 Task: Open Card Card0000000026 in Board Board0000000007 in Workspace WS0000000003 in Trello. Add Member Mailaustralia7@gmail.com to Card Card0000000026 in Board Board0000000007 in Workspace WS0000000003 in Trello. Add Yellow Label titled Label0000000026 to Card Card0000000026 in Board Board0000000007 in Workspace WS0000000003 in Trello. Add Checklist CL0000000026 to Card Card0000000026 in Board Board0000000007 in Workspace WS0000000003 in Trello. Add Dates with Start Date as May 08 2023 and Due Date as May 31 2023 to Card Card0000000026 in Board Board0000000007 in Workspace WS0000000003 in Trello
Action: Mouse moved to (329, 341)
Screenshot: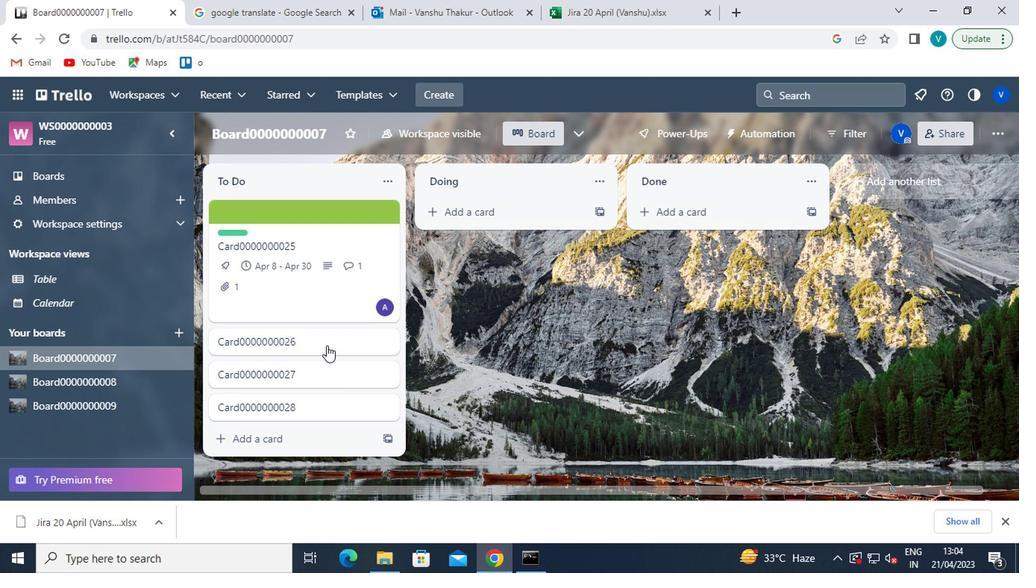 
Action: Mouse pressed left at (329, 341)
Screenshot: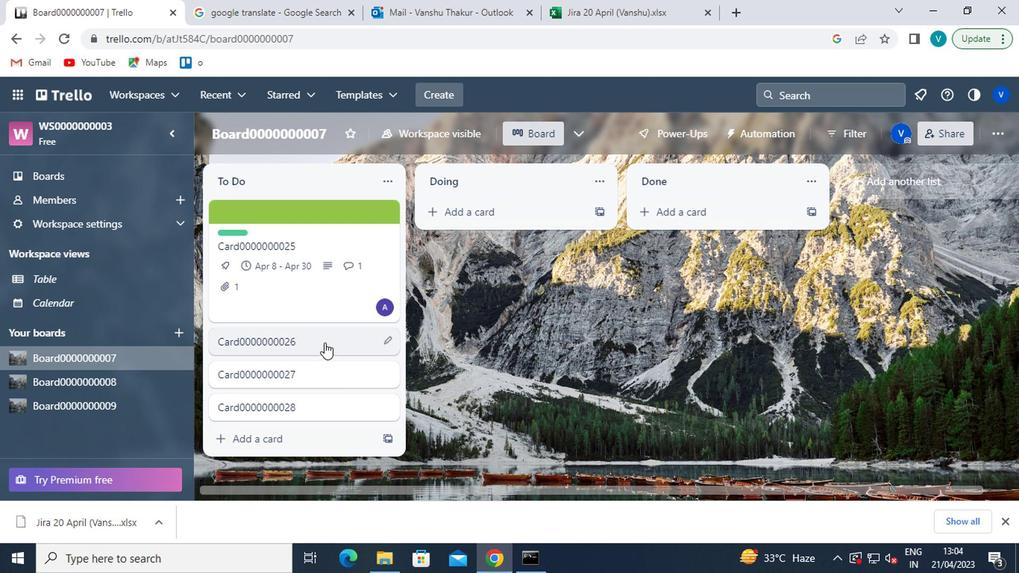 
Action: Mouse moved to (600, 248)
Screenshot: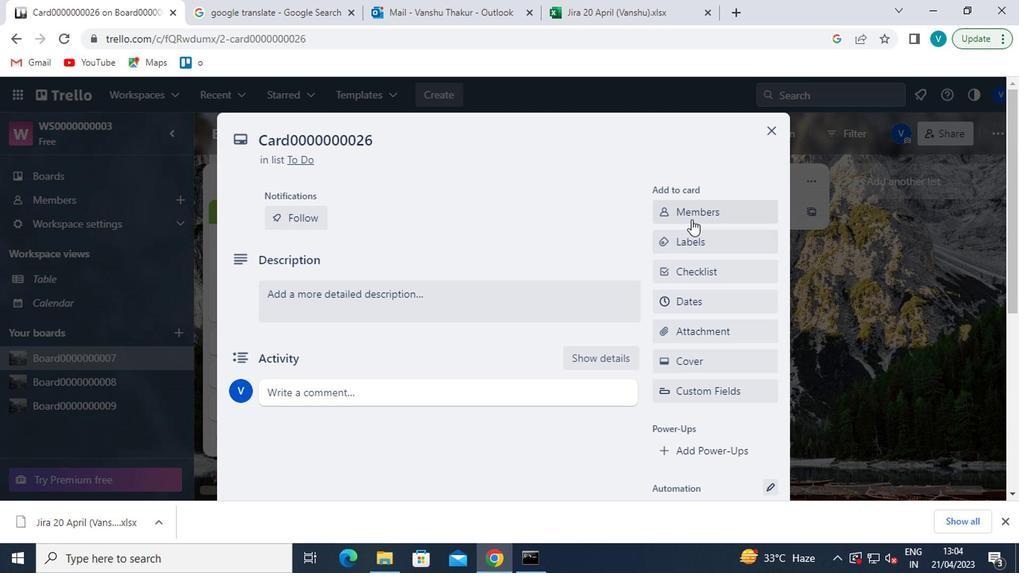 
Action: Mouse pressed left at (600, 248)
Screenshot: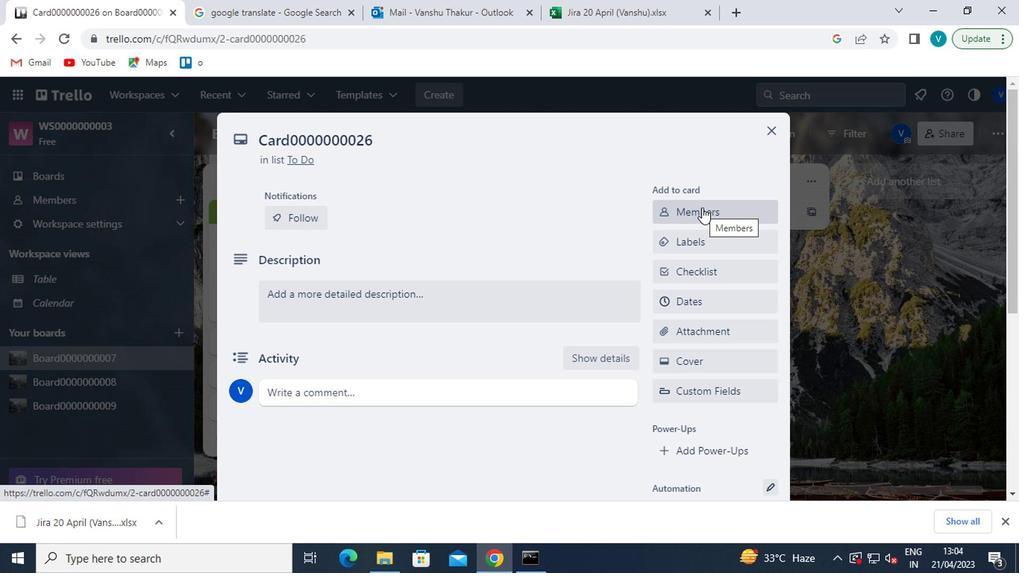 
Action: Mouse moved to (609, 301)
Screenshot: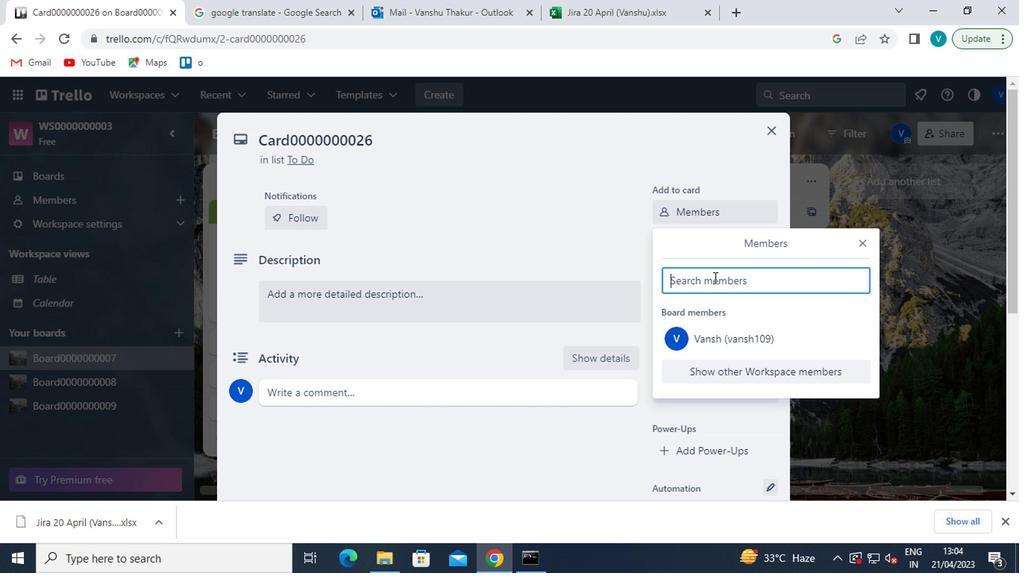 
Action: Mouse pressed left at (609, 301)
Screenshot: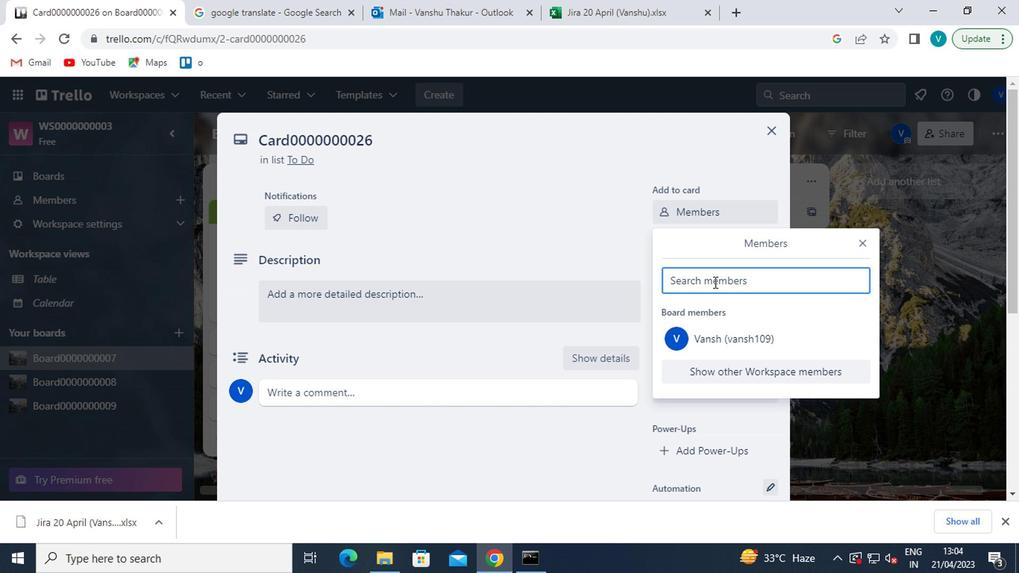 
Action: Mouse moved to (550, 251)
Screenshot: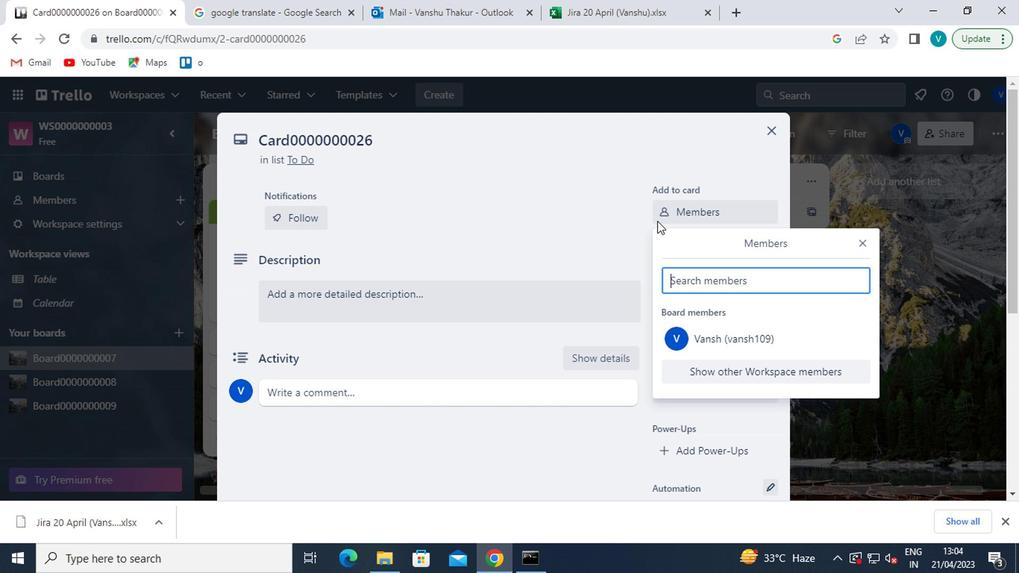 
Action: Key pressed <Key.shift>M
Screenshot: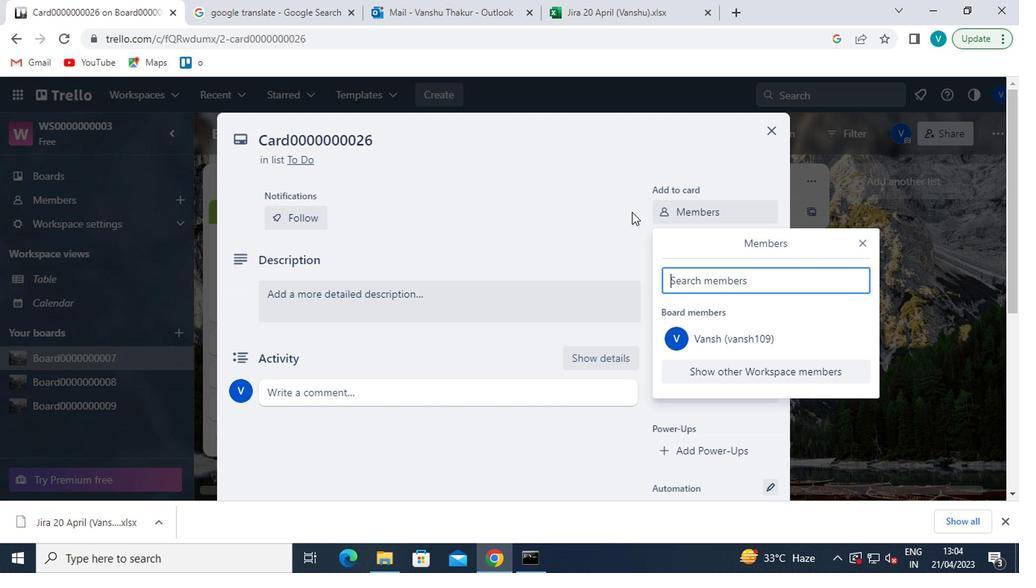 
Action: Mouse moved to (550, 251)
Screenshot: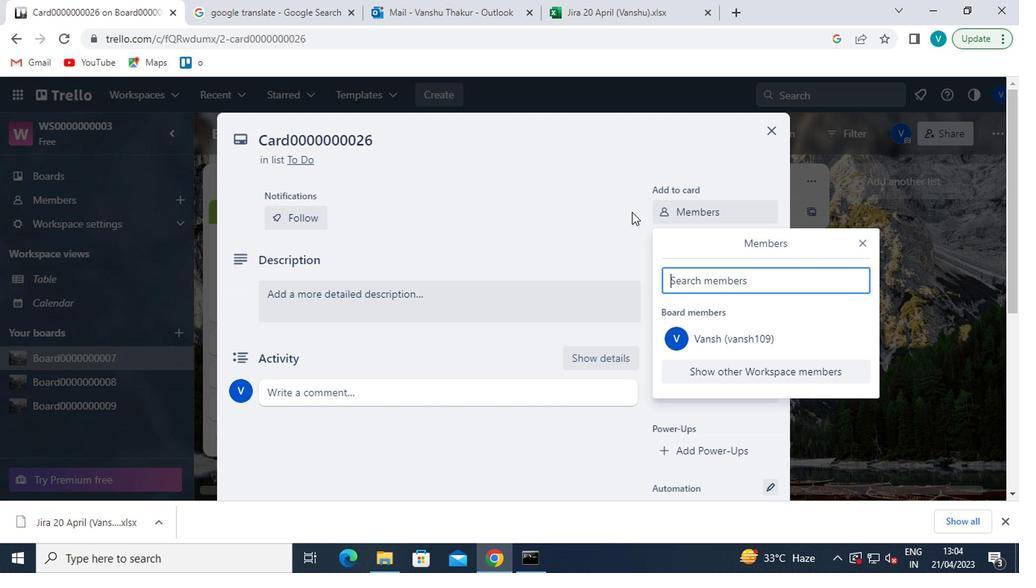 
Action: Key pressed AI
Screenshot: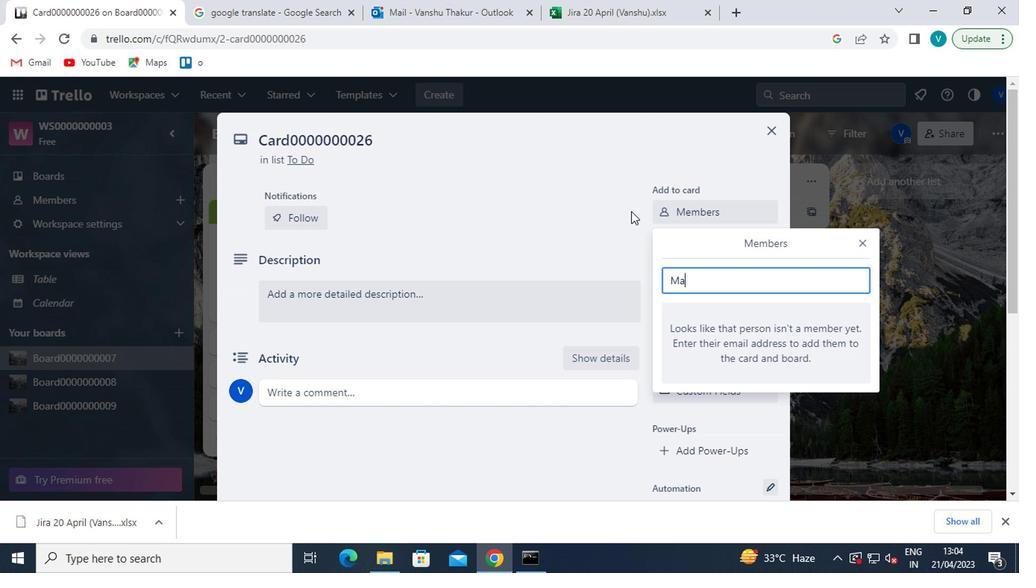 
Action: Mouse moved to (548, 250)
Screenshot: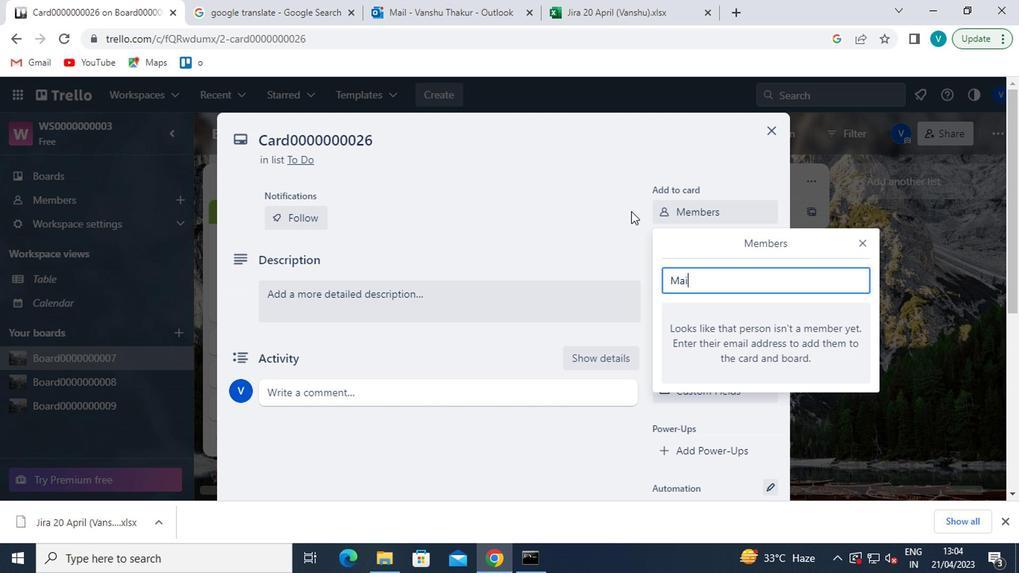 
Action: Key pressed LAUSTRALIA7<Key.shift>@F<Key.backspace>GMAIL.
Screenshot: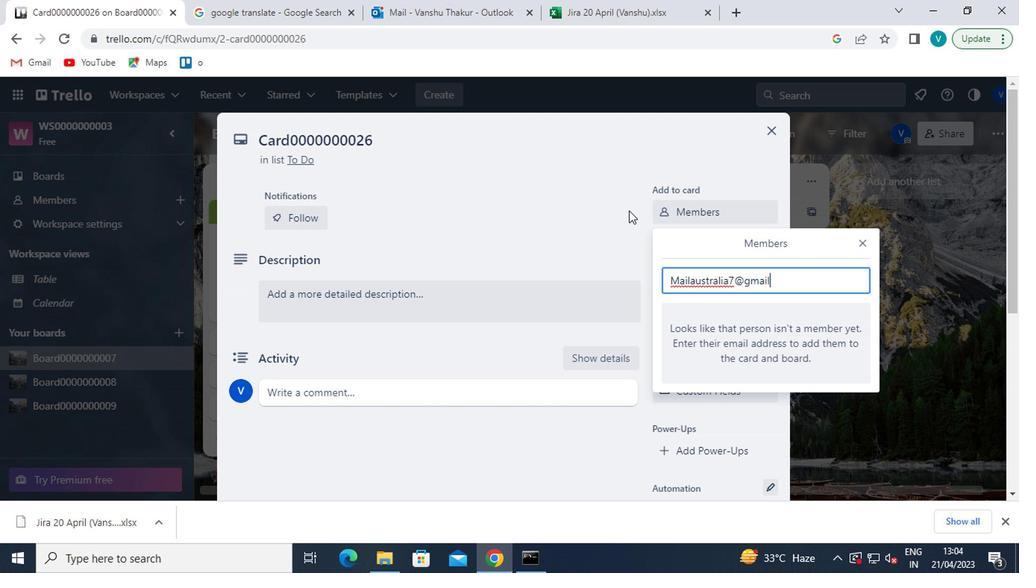
Action: Mouse moved to (548, 250)
Screenshot: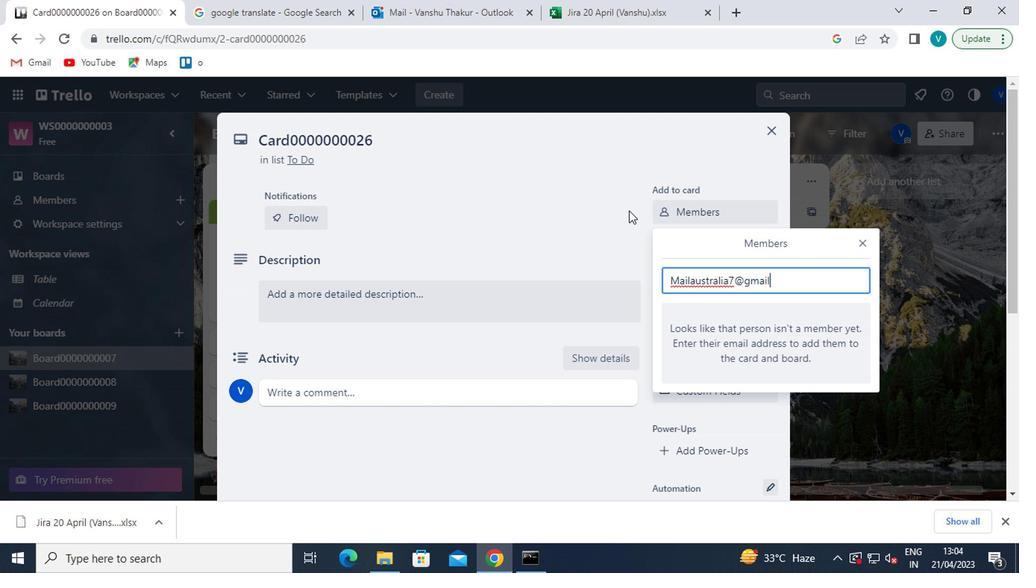 
Action: Key pressed COM
Screenshot: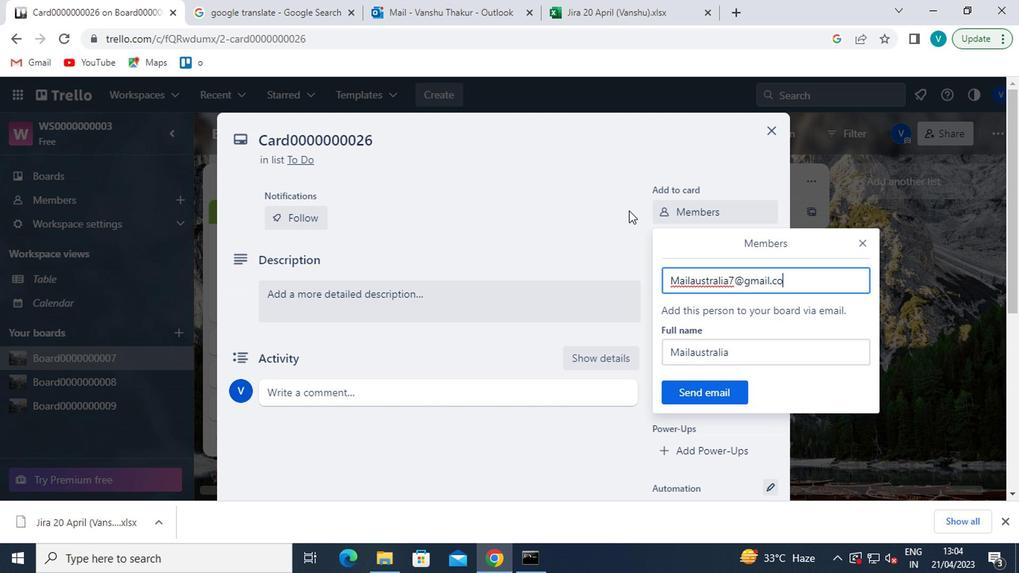 
Action: Mouse moved to (596, 373)
Screenshot: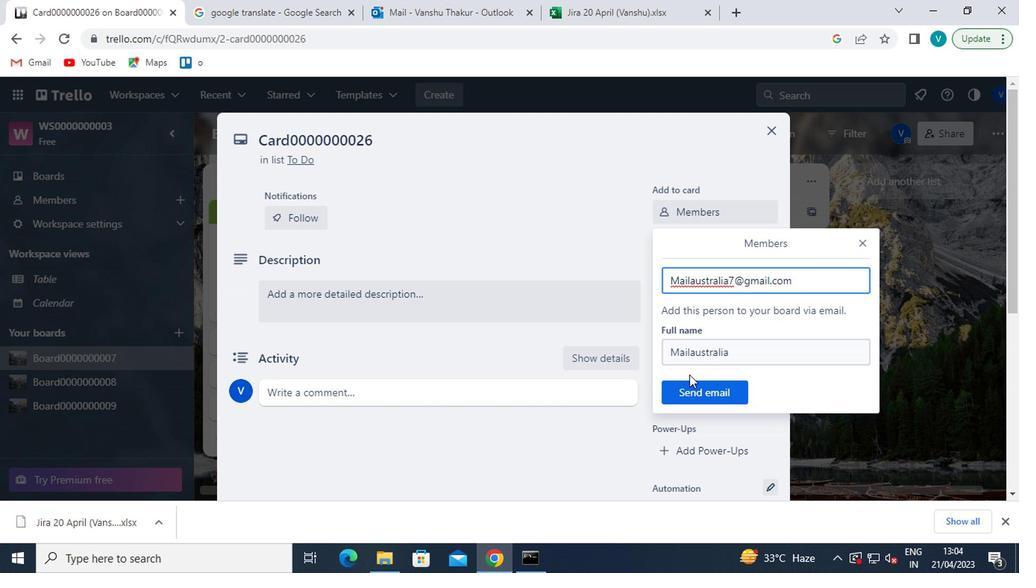 
Action: Mouse pressed left at (596, 373)
Screenshot: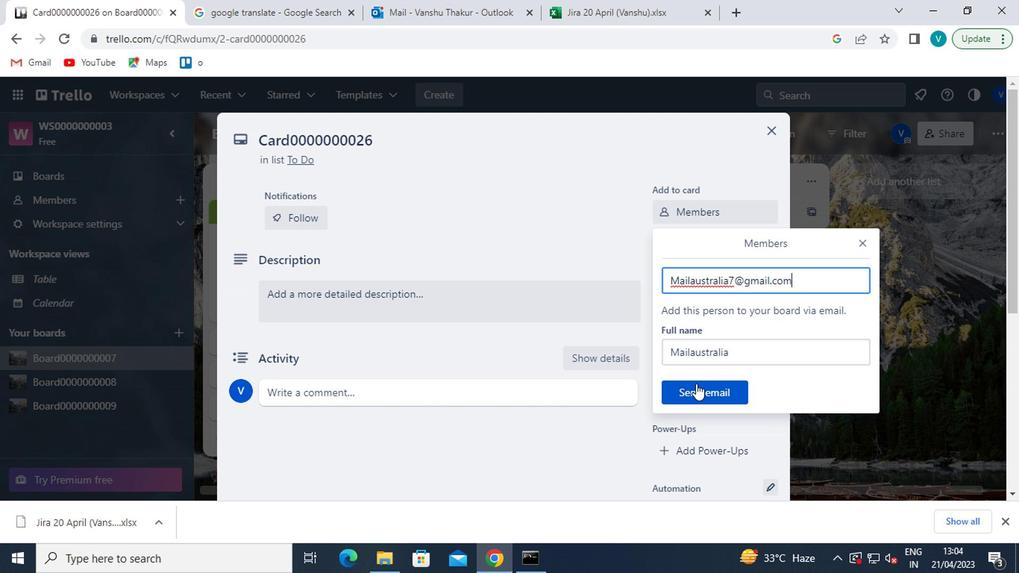 
Action: Mouse moved to (624, 315)
Screenshot: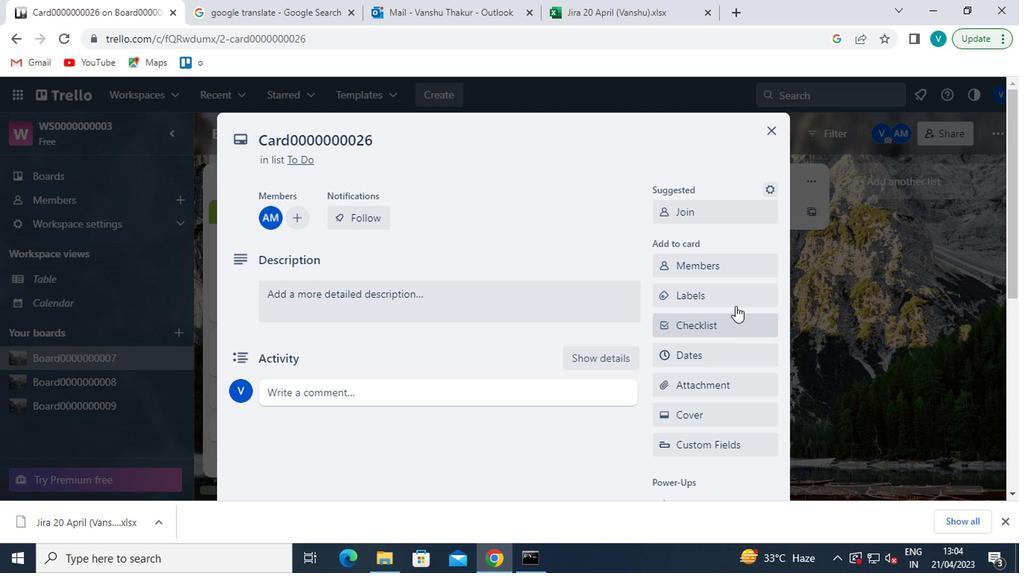 
Action: Mouse pressed left at (624, 315)
Screenshot: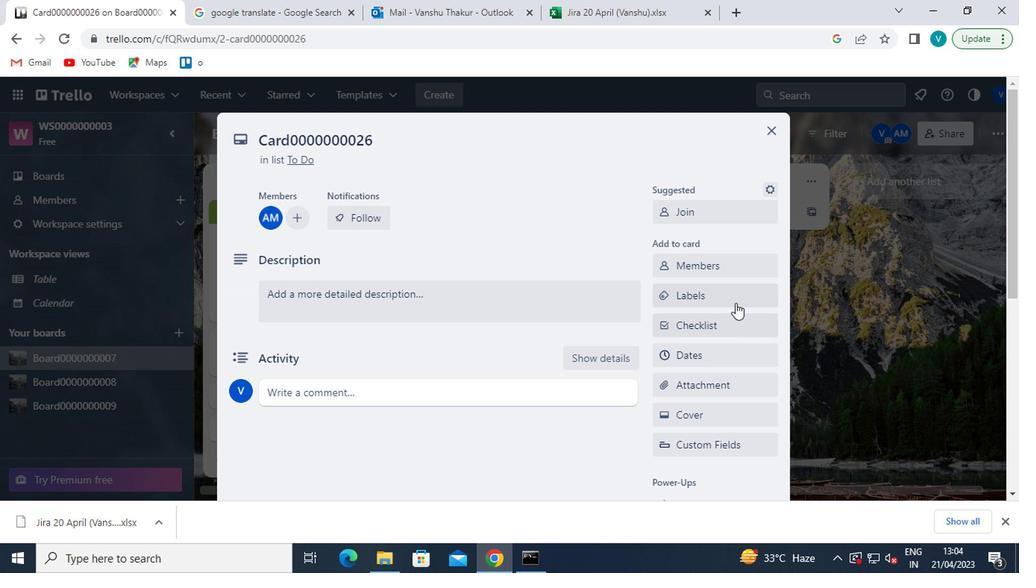 
Action: Mouse moved to (644, 402)
Screenshot: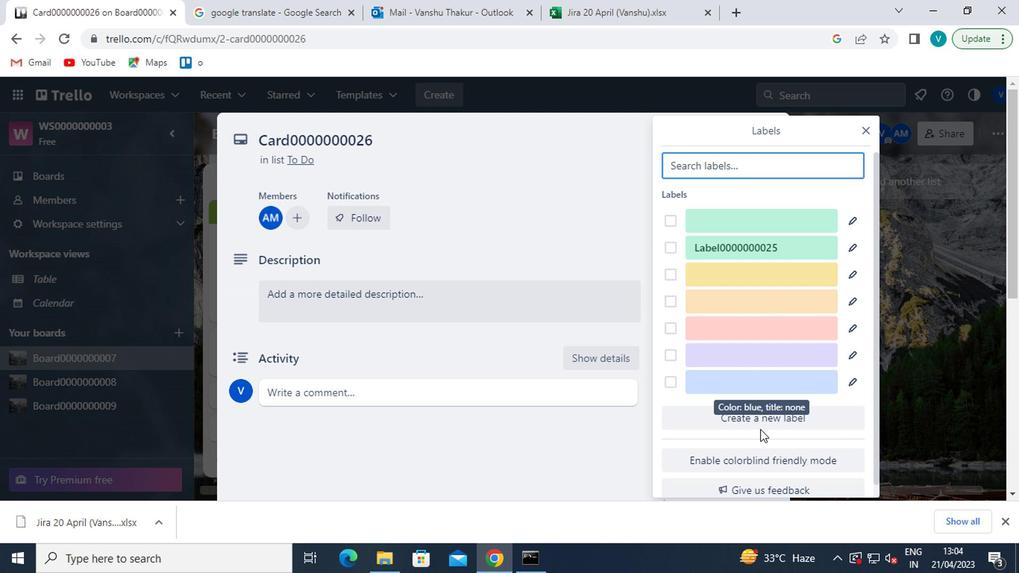 
Action: Mouse pressed left at (644, 402)
Screenshot: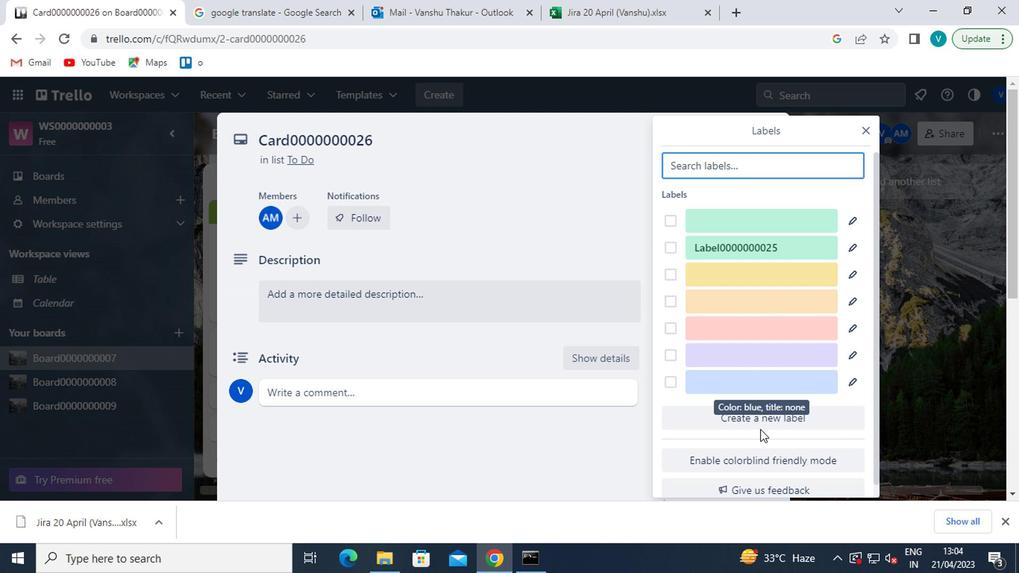 
Action: Mouse moved to (614, 342)
Screenshot: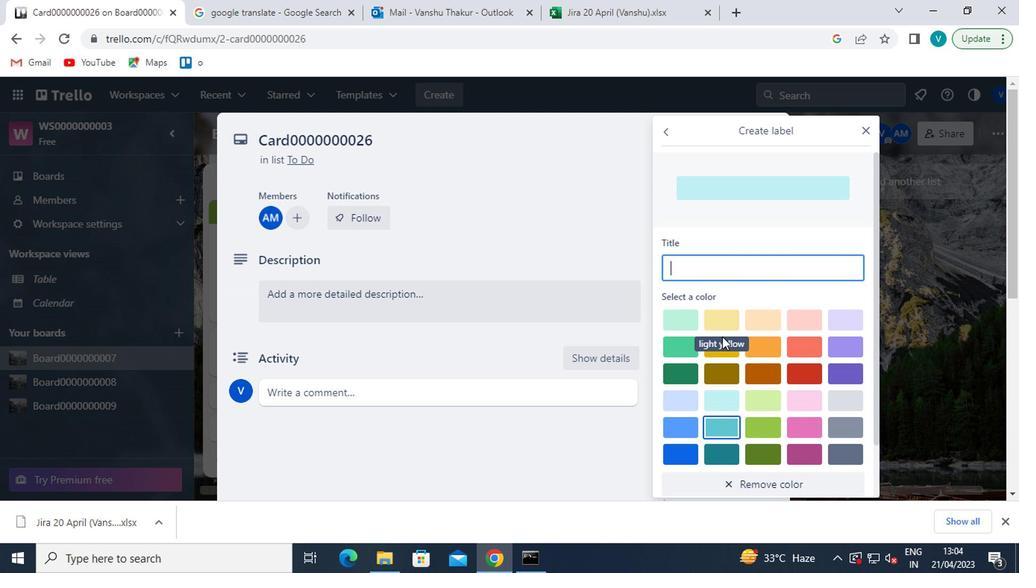 
Action: Mouse pressed left at (614, 342)
Screenshot: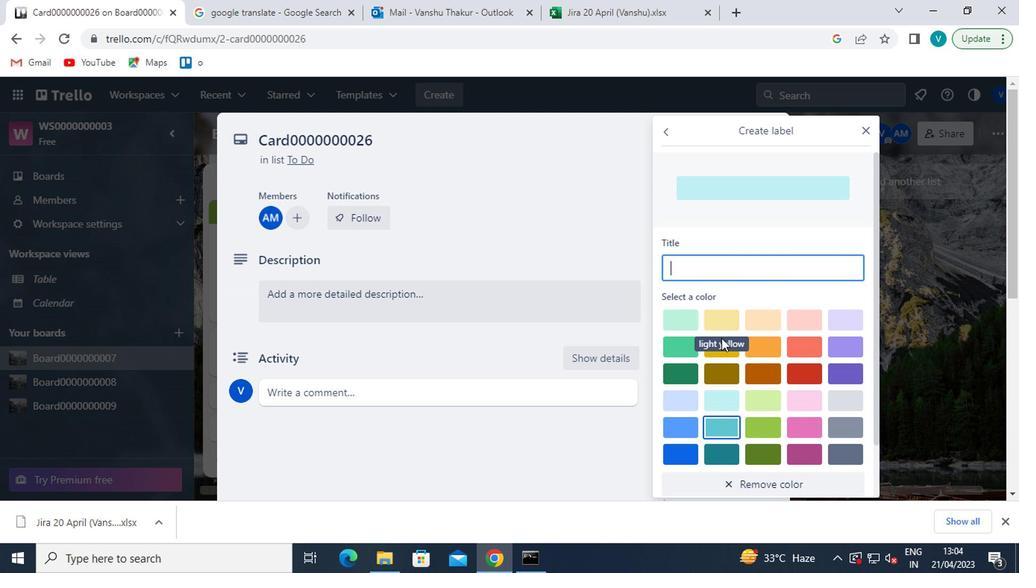 
Action: Mouse moved to (615, 344)
Screenshot: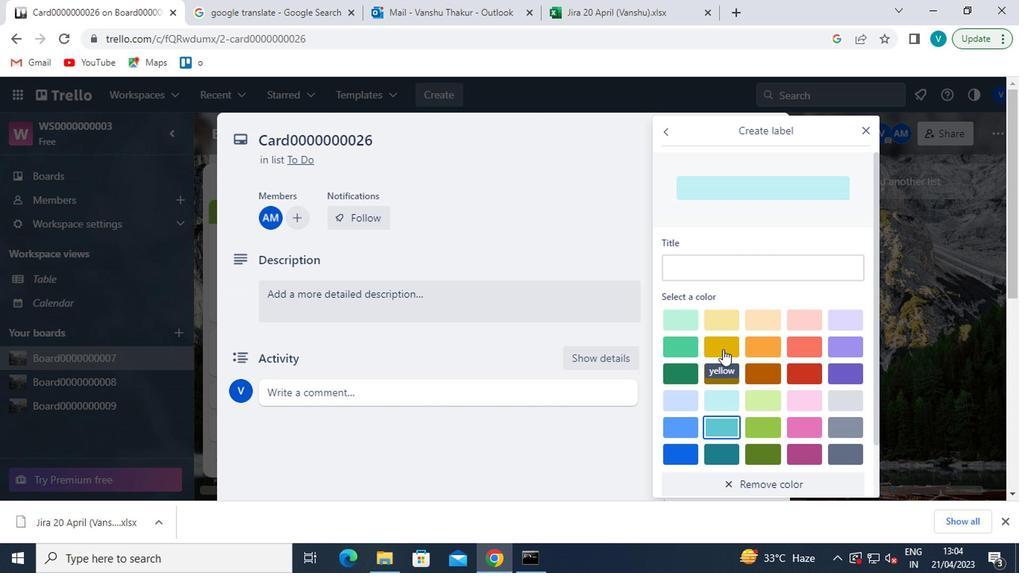 
Action: Mouse pressed left at (615, 344)
Screenshot: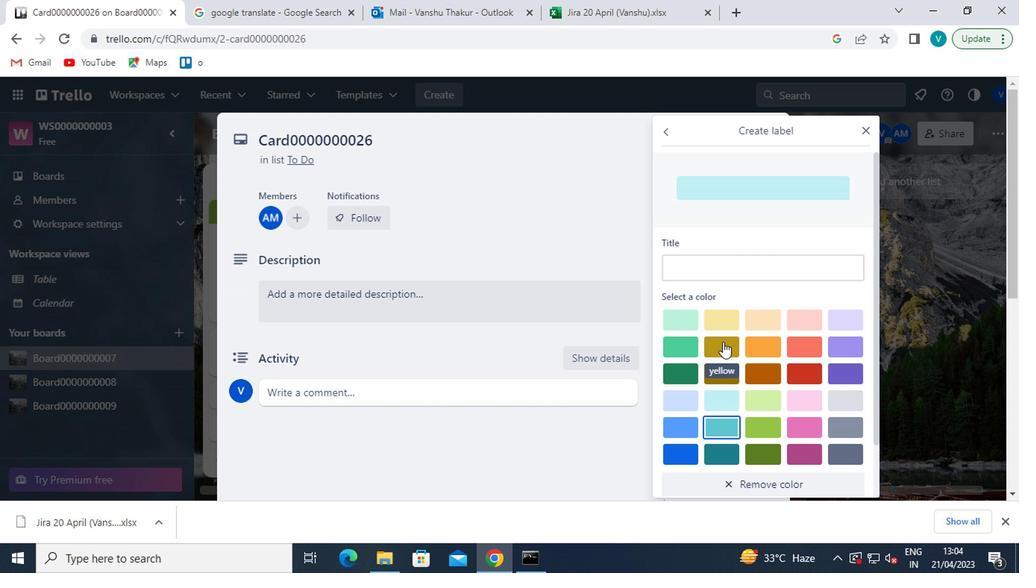 
Action: Mouse moved to (626, 279)
Screenshot: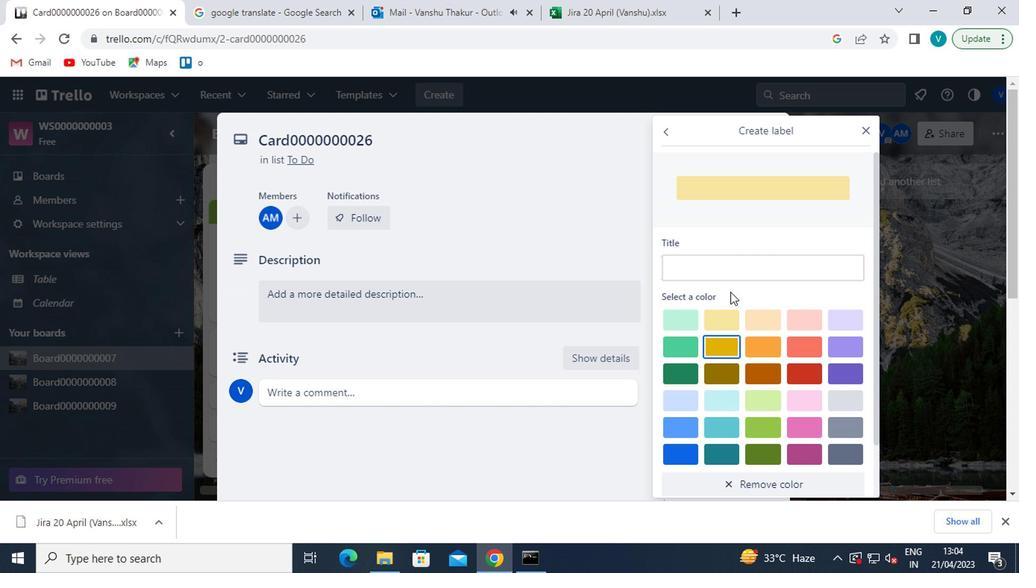 
Action: Mouse pressed left at (626, 279)
Screenshot: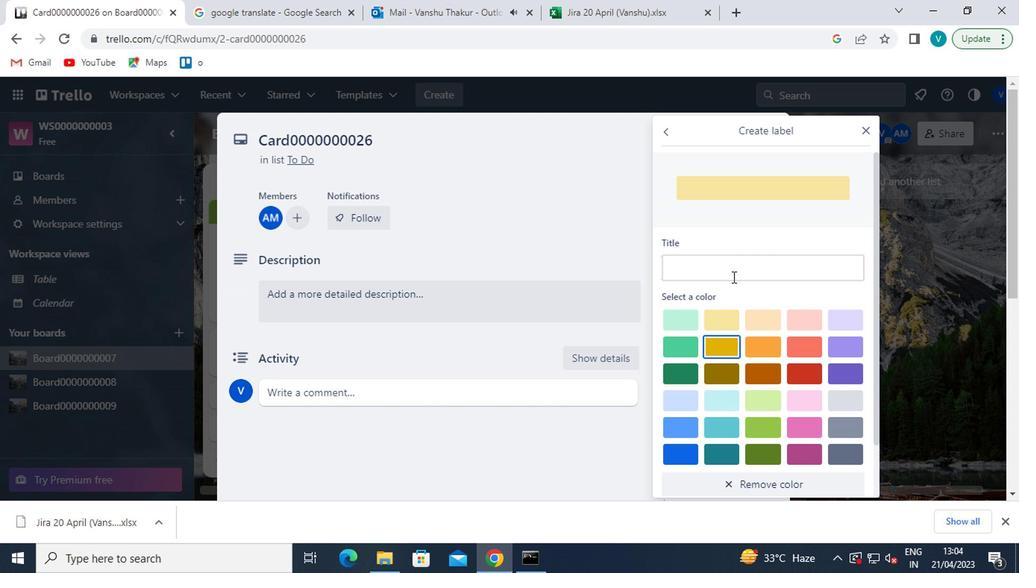 
Action: Mouse moved to (624, 282)
Screenshot: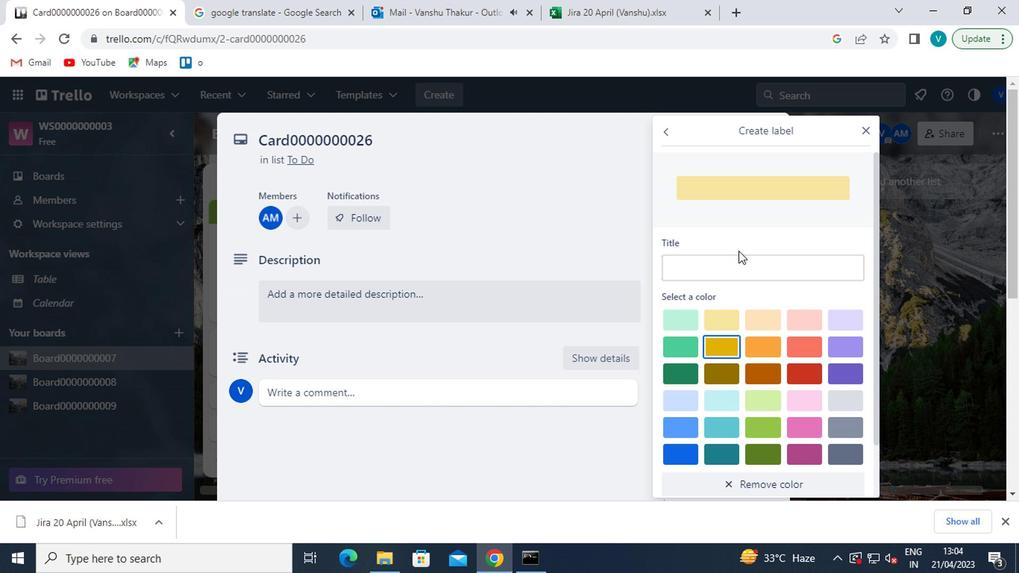 
Action: Mouse pressed left at (624, 282)
Screenshot: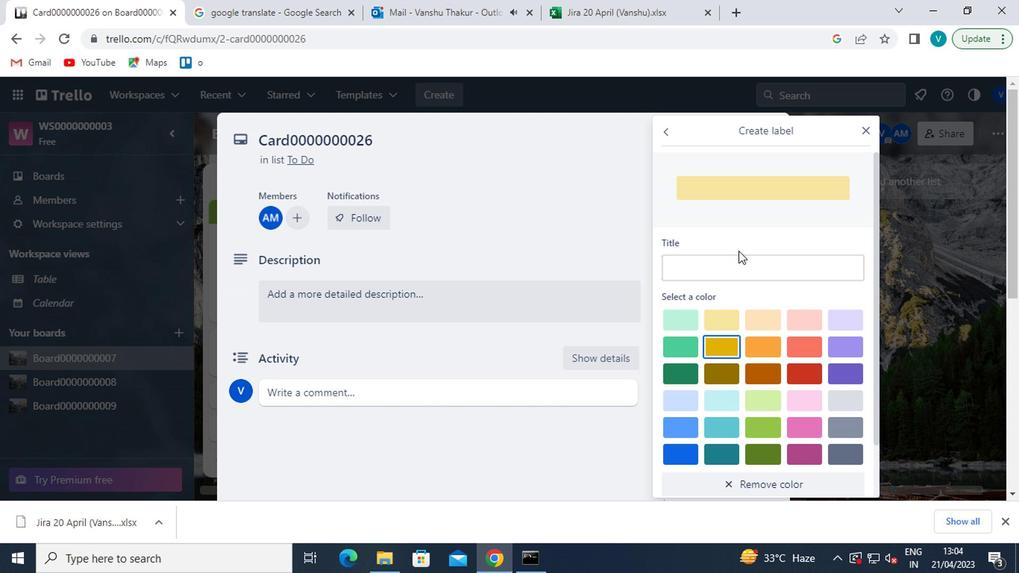 
Action: Mouse moved to (624, 292)
Screenshot: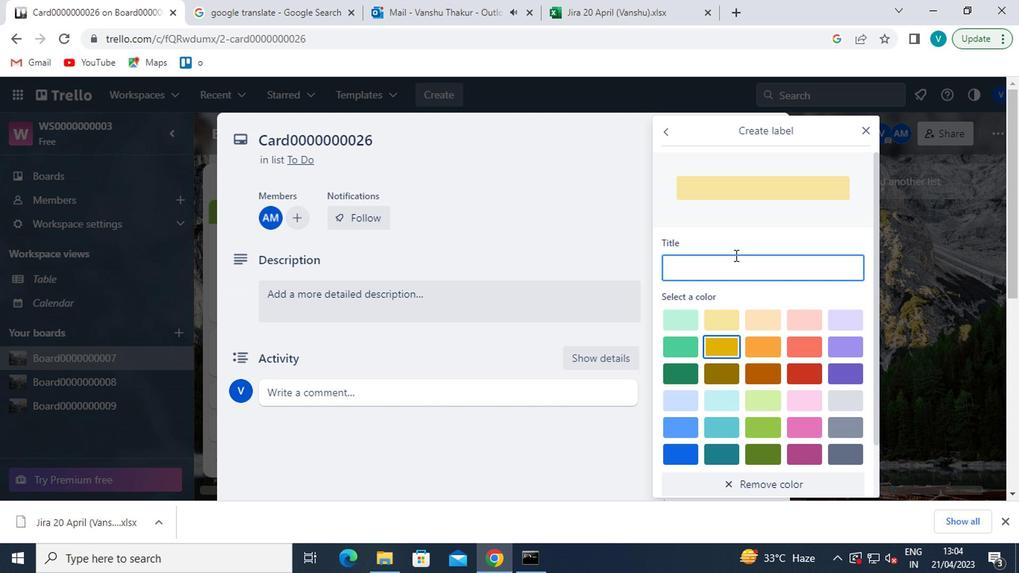 
Action: Mouse pressed left at (624, 292)
Screenshot: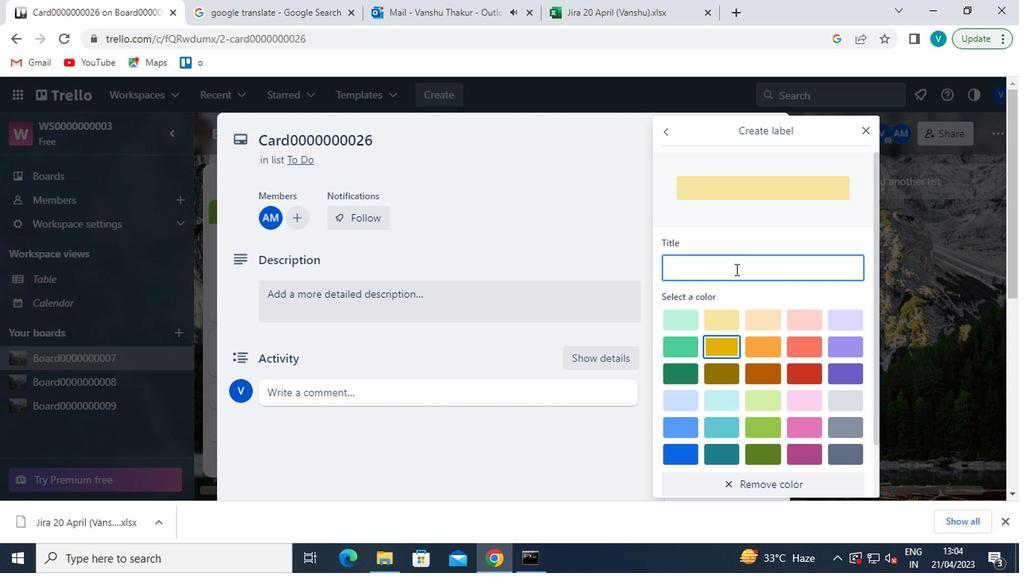 
Action: Mouse moved to (618, 297)
Screenshot: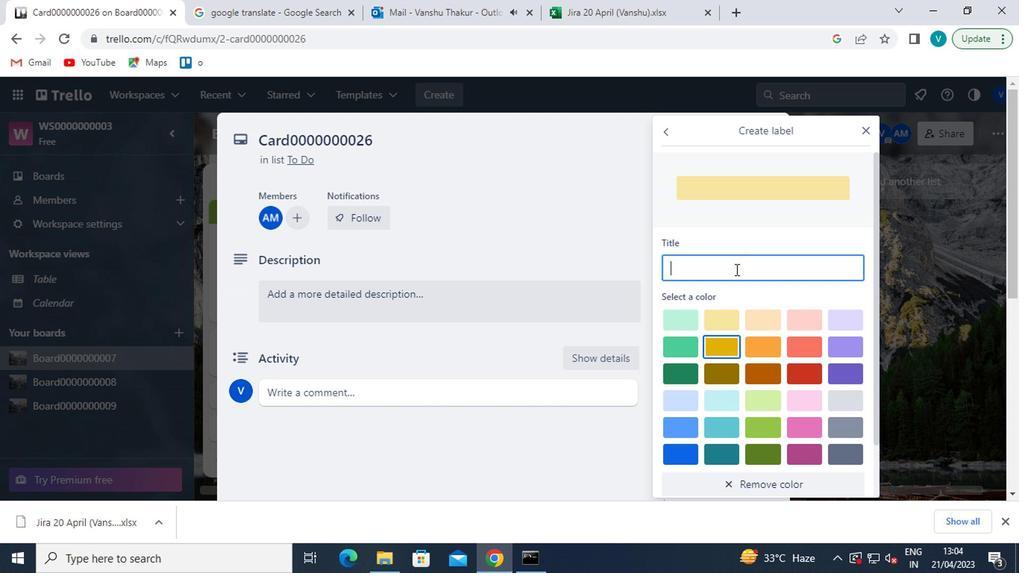 
Action: Key pressed <Key.shift>LABEL0000000026
Screenshot: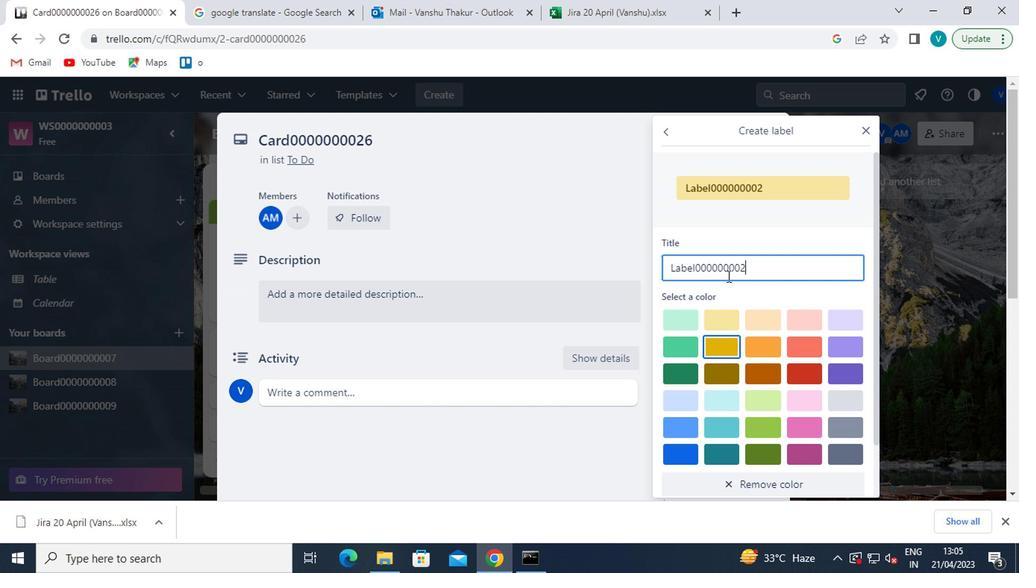 
Action: Mouse moved to (615, 301)
Screenshot: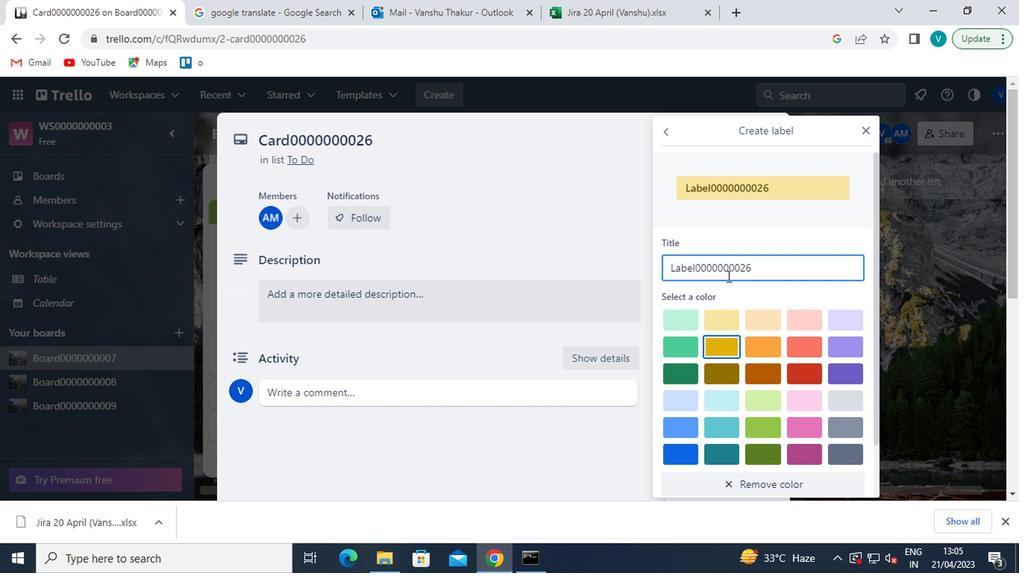 
Action: Mouse scrolled (615, 300) with delta (0, 0)
Screenshot: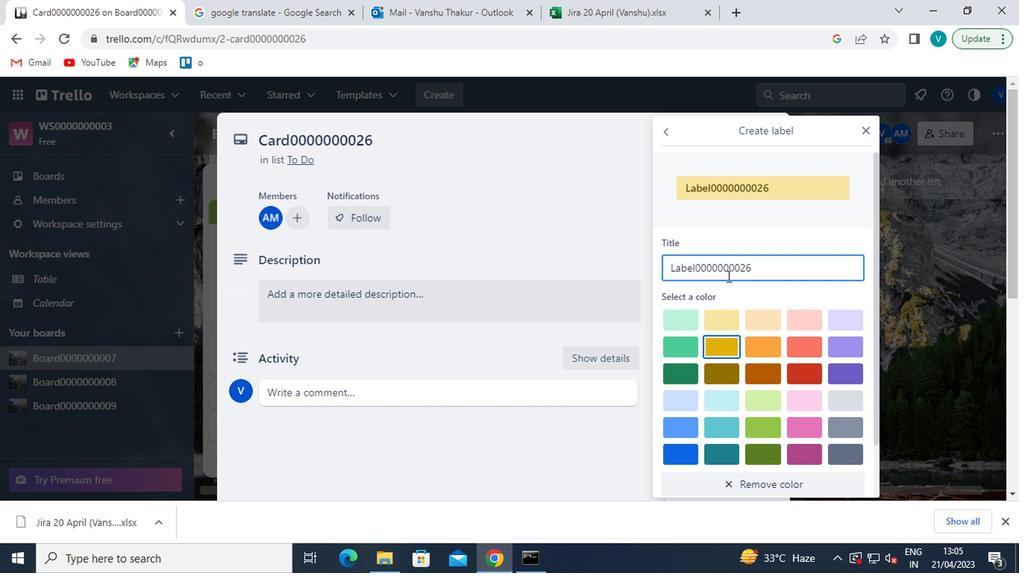 
Action: Mouse moved to (616, 304)
Screenshot: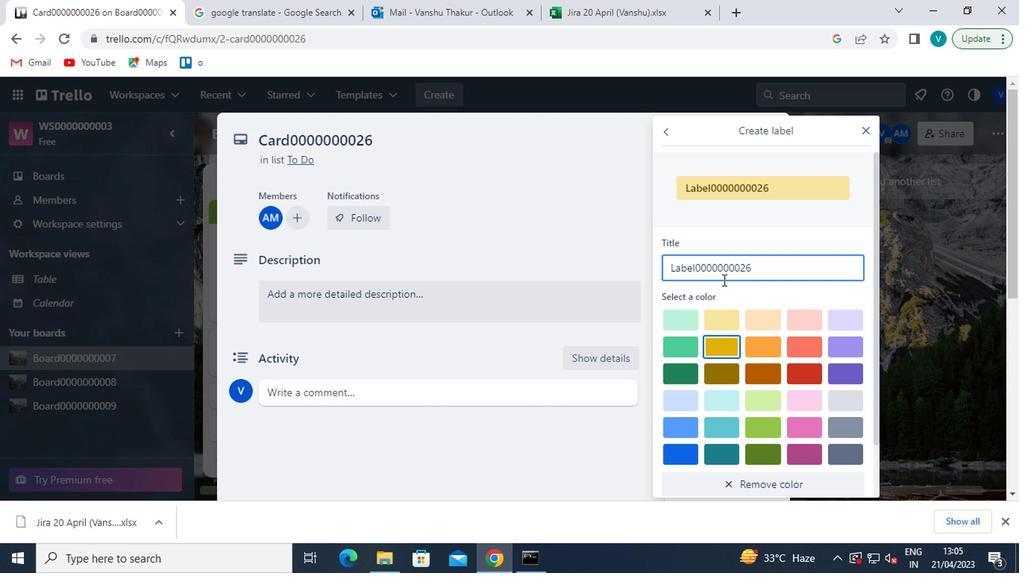 
Action: Mouse scrolled (616, 303) with delta (0, 0)
Screenshot: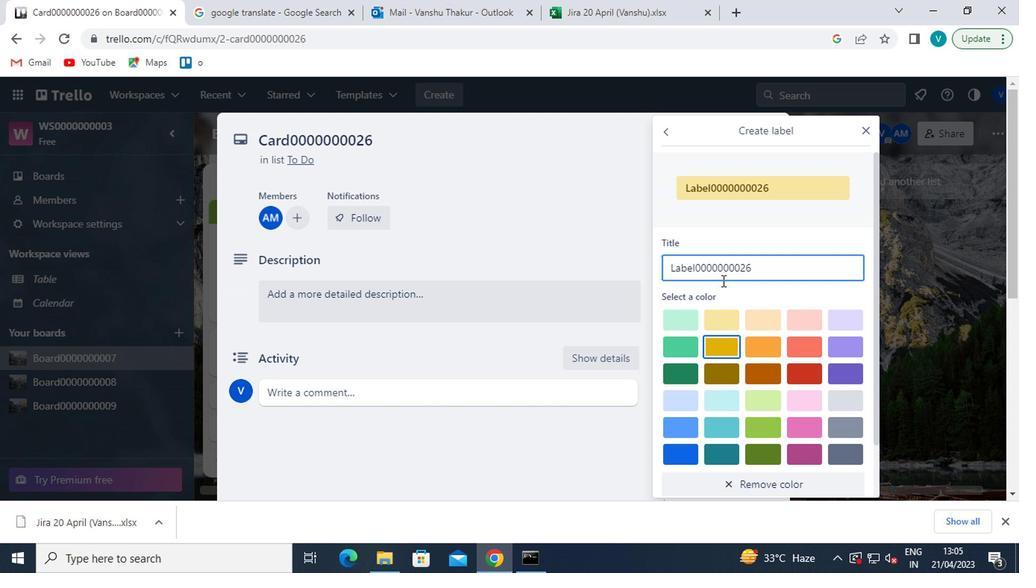 
Action: Mouse moved to (618, 311)
Screenshot: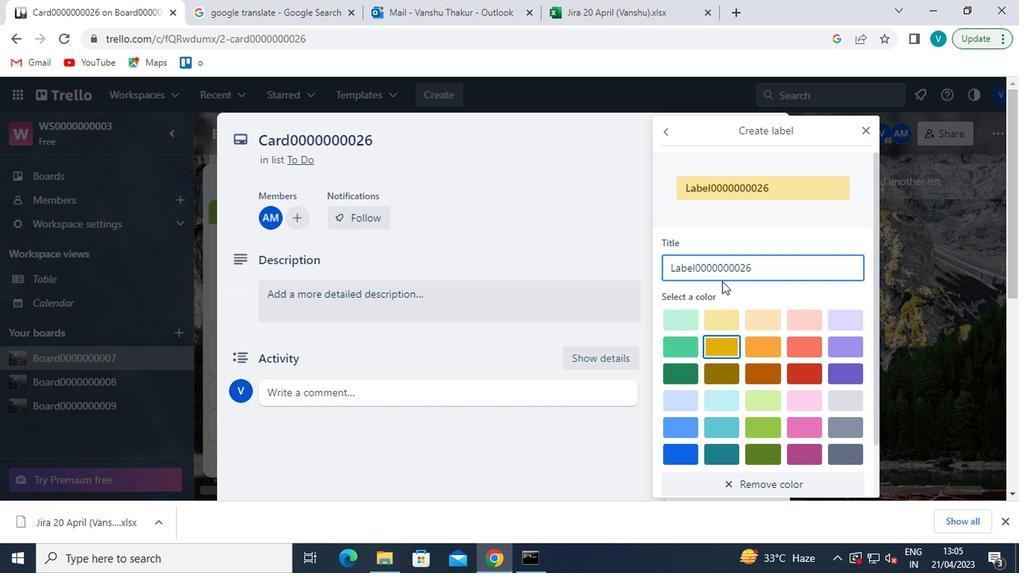 
Action: Mouse scrolled (618, 311) with delta (0, 0)
Screenshot: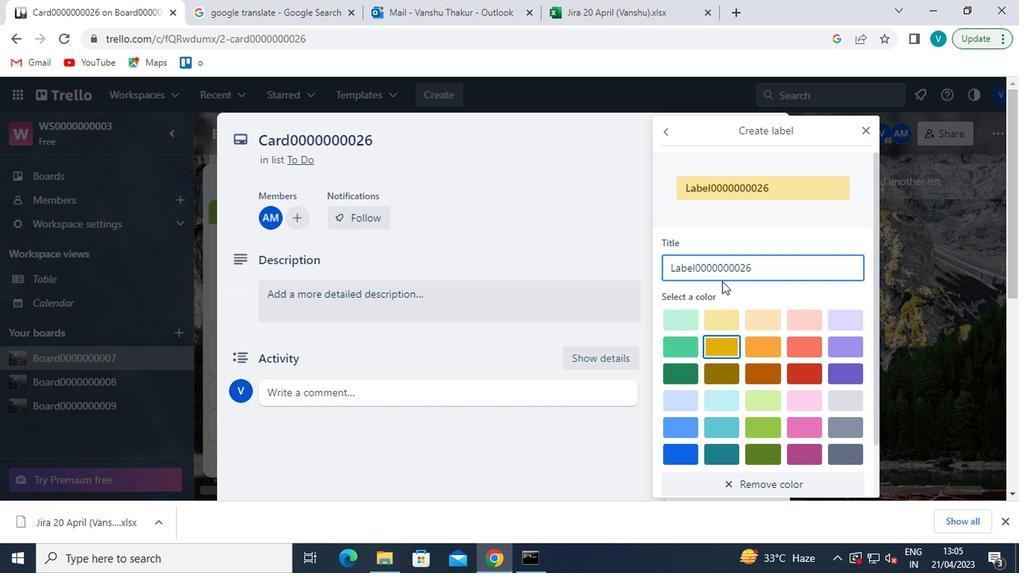 
Action: Mouse moved to (592, 438)
Screenshot: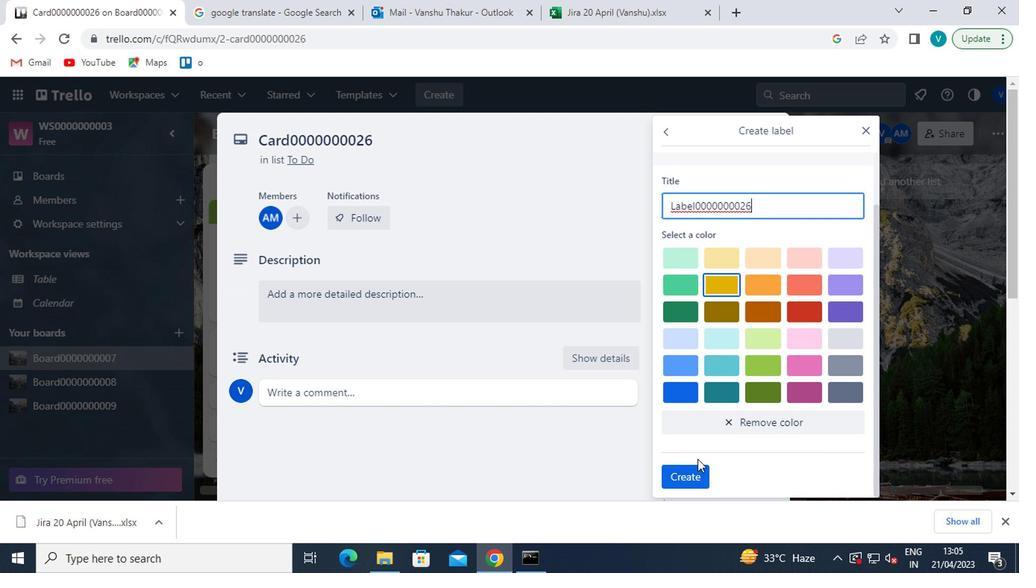 
Action: Mouse pressed left at (592, 438)
Screenshot: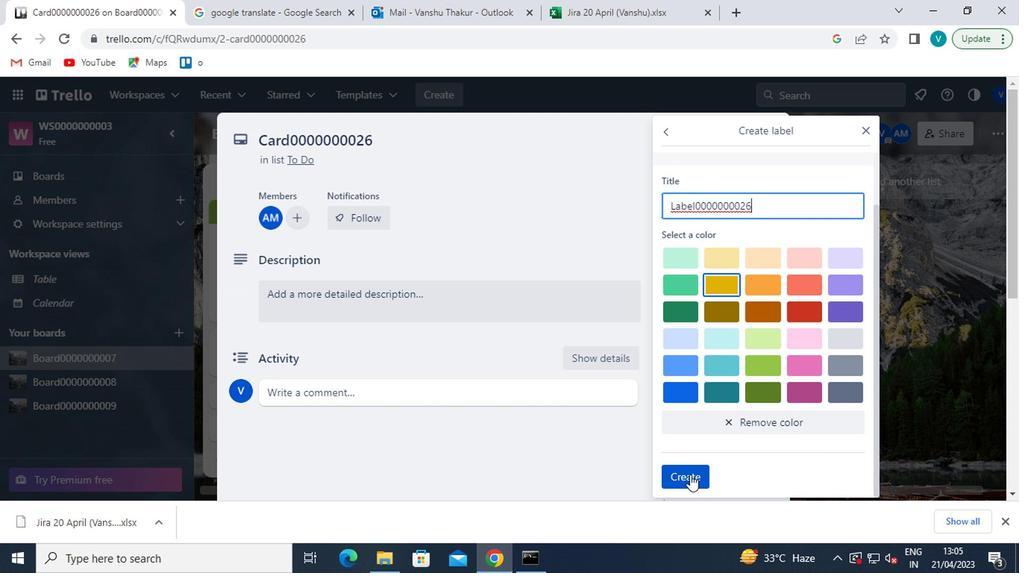 
Action: Mouse moved to (719, 192)
Screenshot: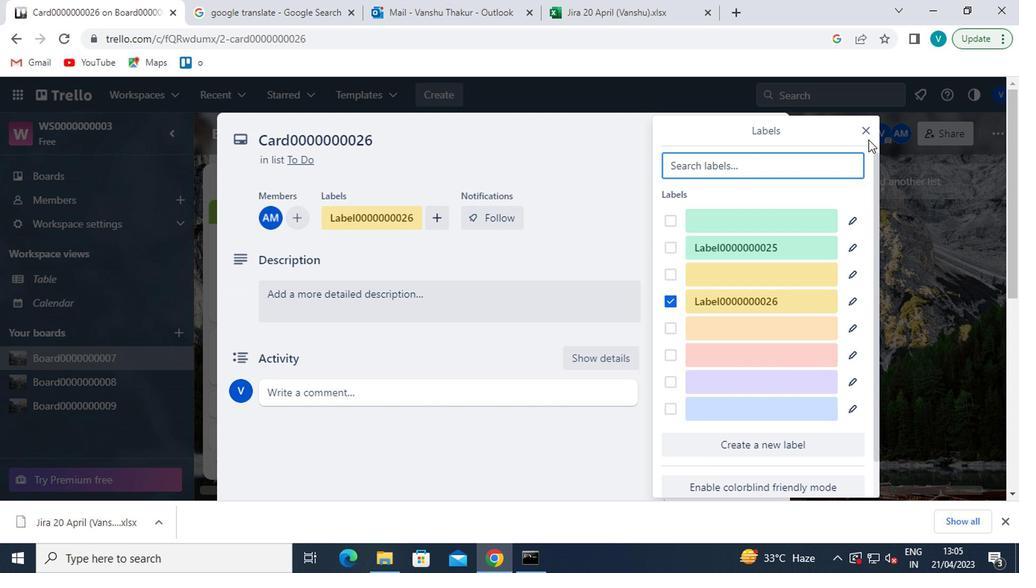 
Action: Mouse pressed left at (719, 192)
Screenshot: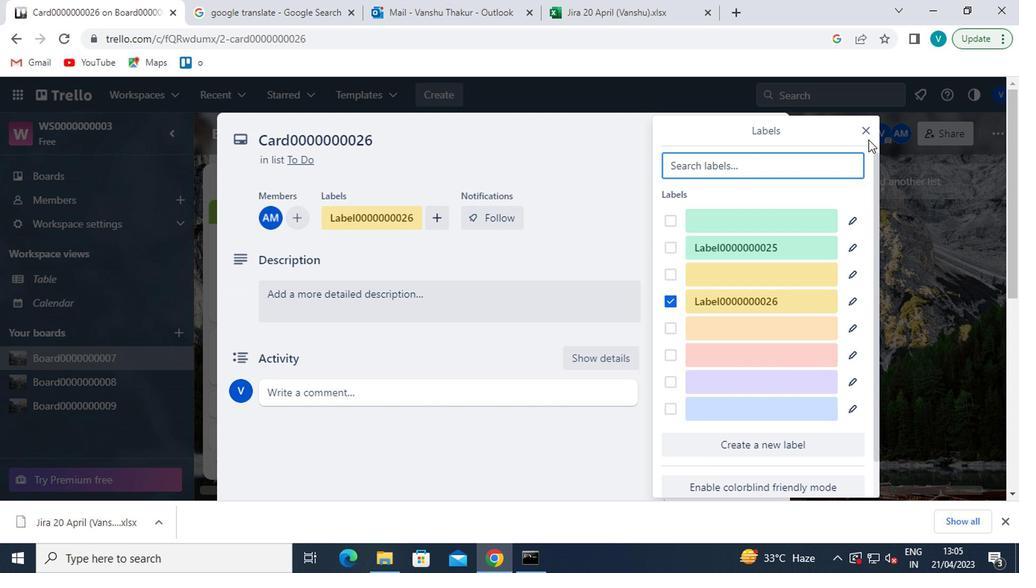 
Action: Mouse moved to (622, 329)
Screenshot: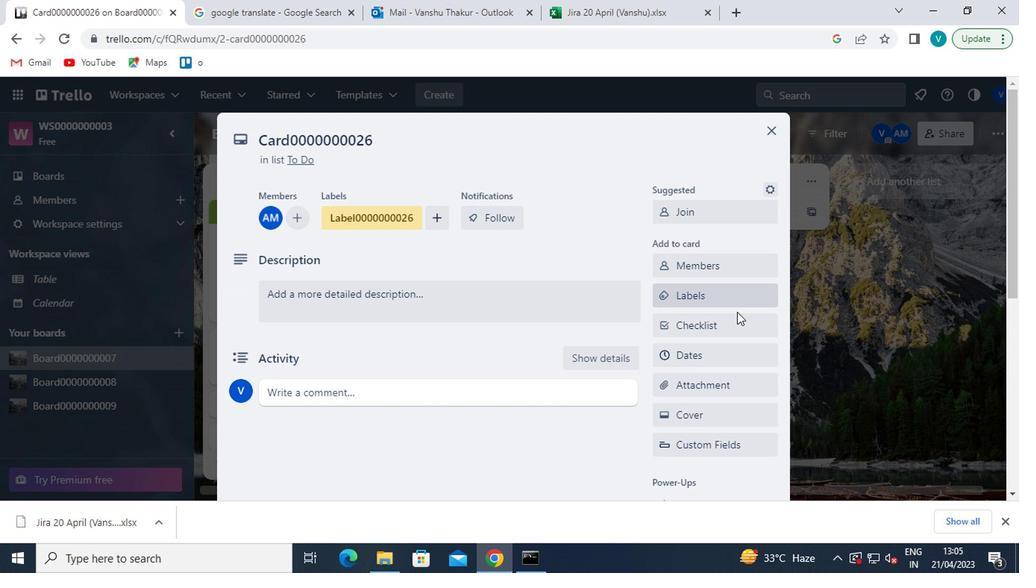 
Action: Mouse pressed left at (622, 329)
Screenshot: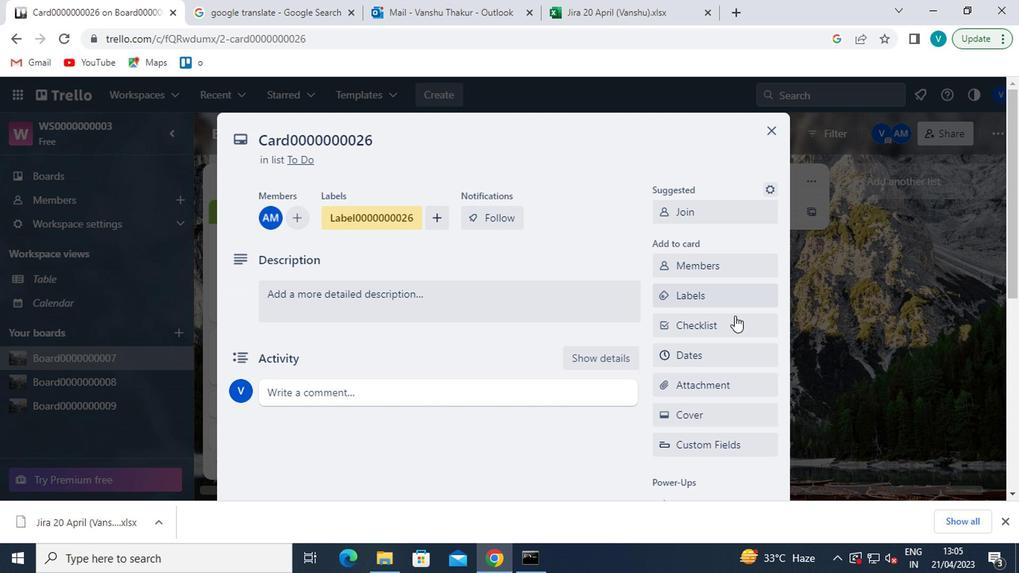 
Action: Mouse moved to (622, 329)
Screenshot: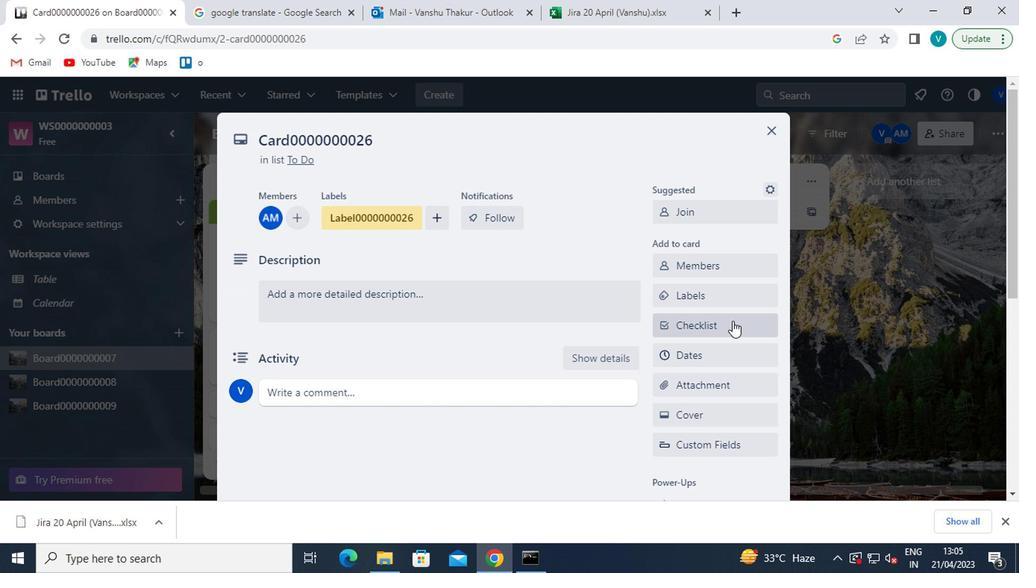 
Action: Key pressed <Key.shift>CL0000000026
Screenshot: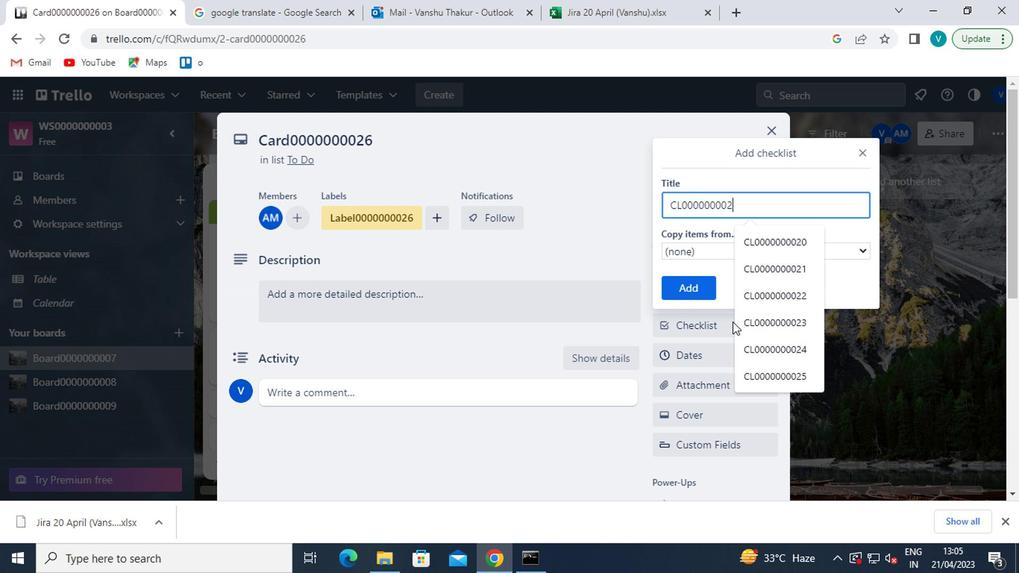 
Action: Mouse moved to (596, 301)
Screenshot: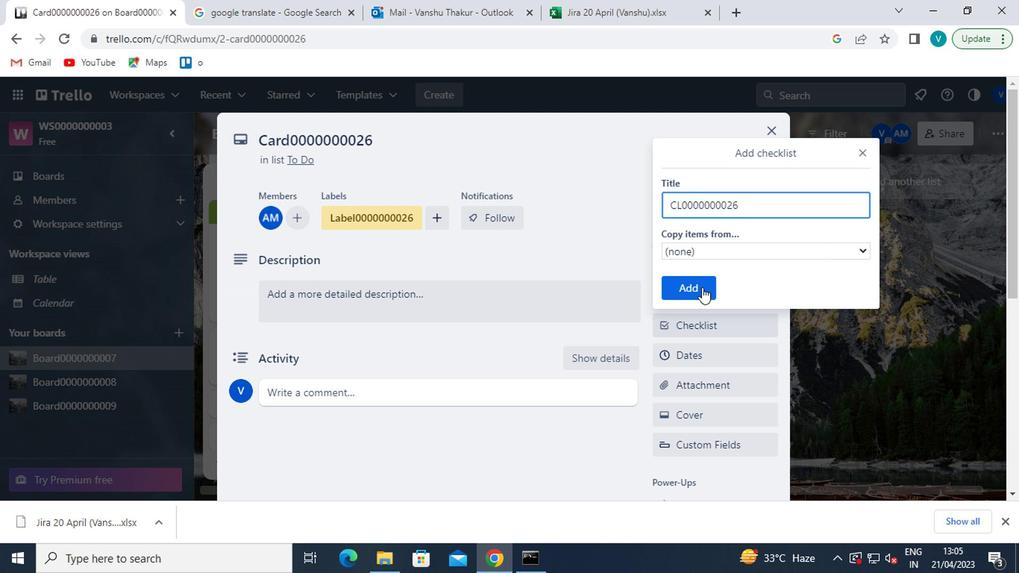
Action: Mouse pressed left at (596, 301)
Screenshot: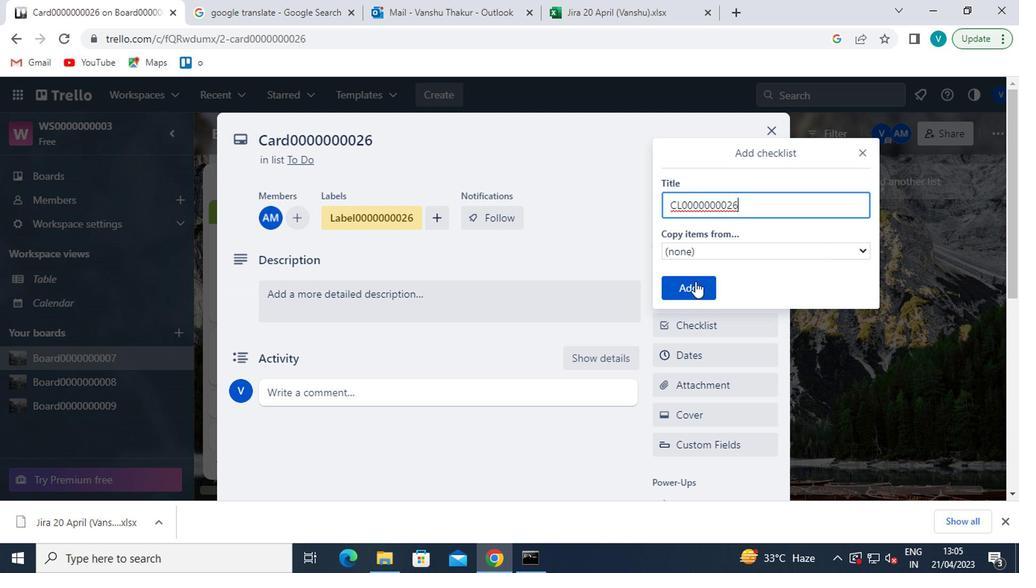 
Action: Mouse moved to (595, 350)
Screenshot: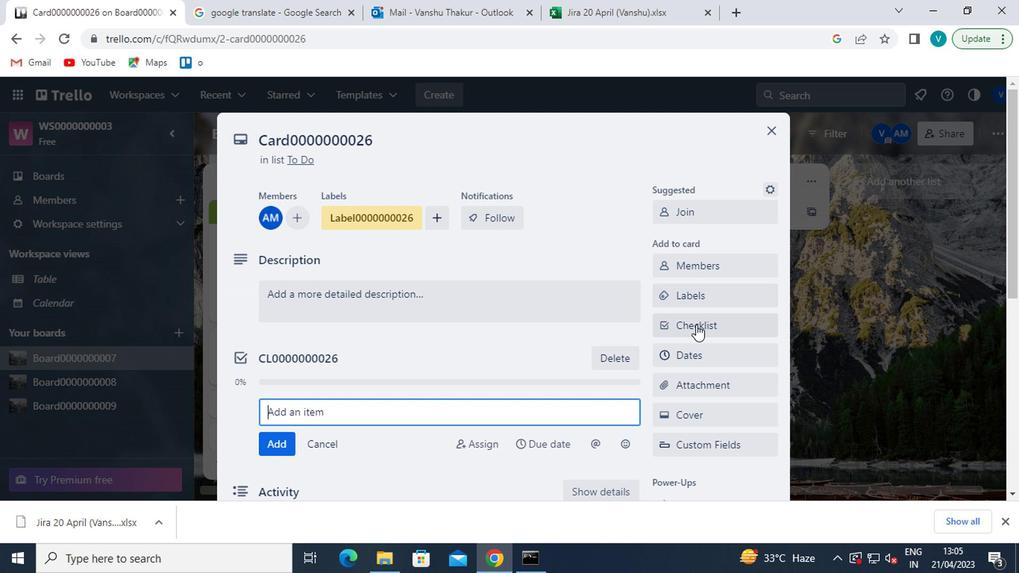 
Action: Mouse scrolled (595, 350) with delta (0, 0)
Screenshot: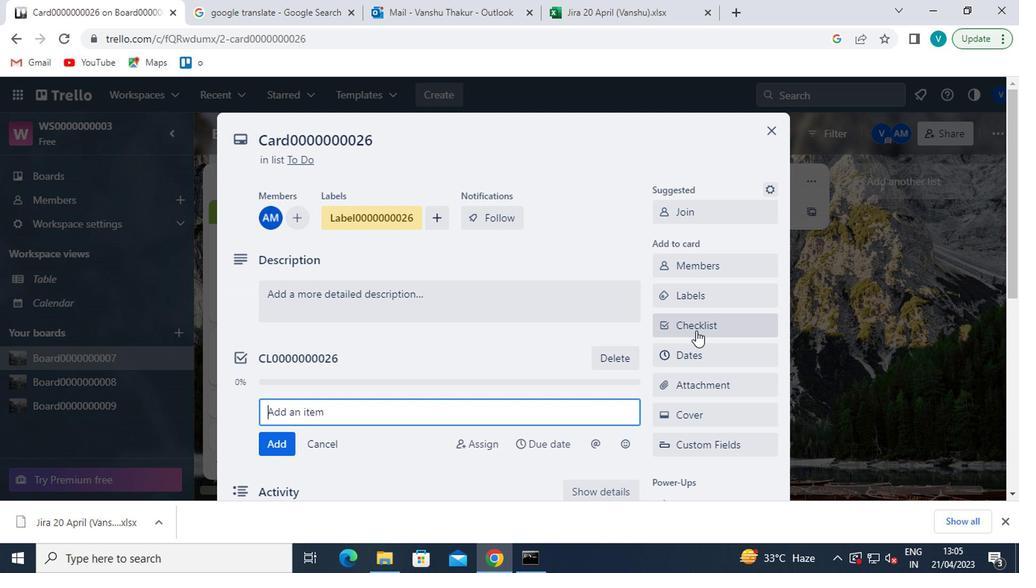 
Action: Mouse pressed left at (595, 350)
Screenshot: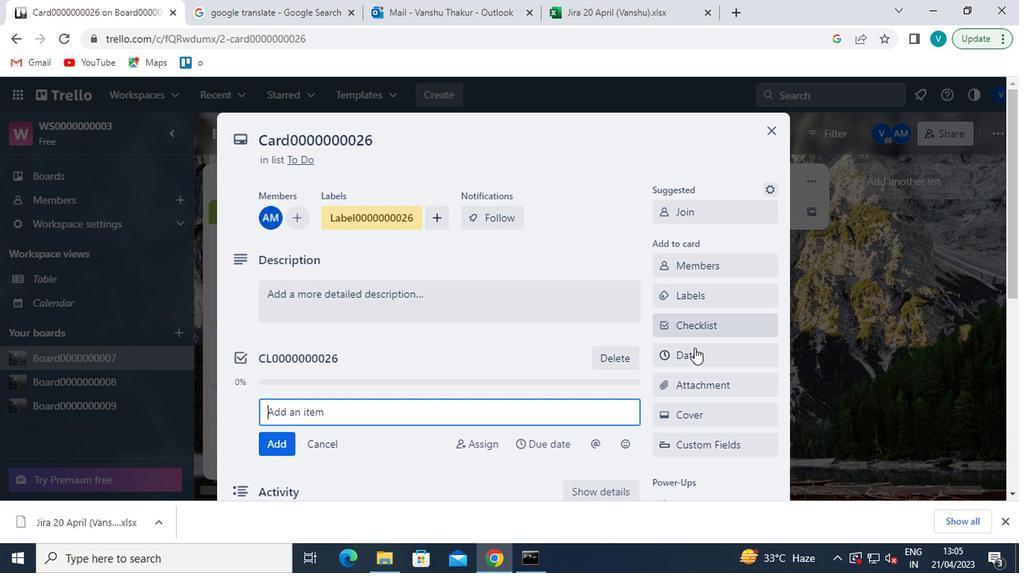 
Action: Mouse moved to (577, 380)
Screenshot: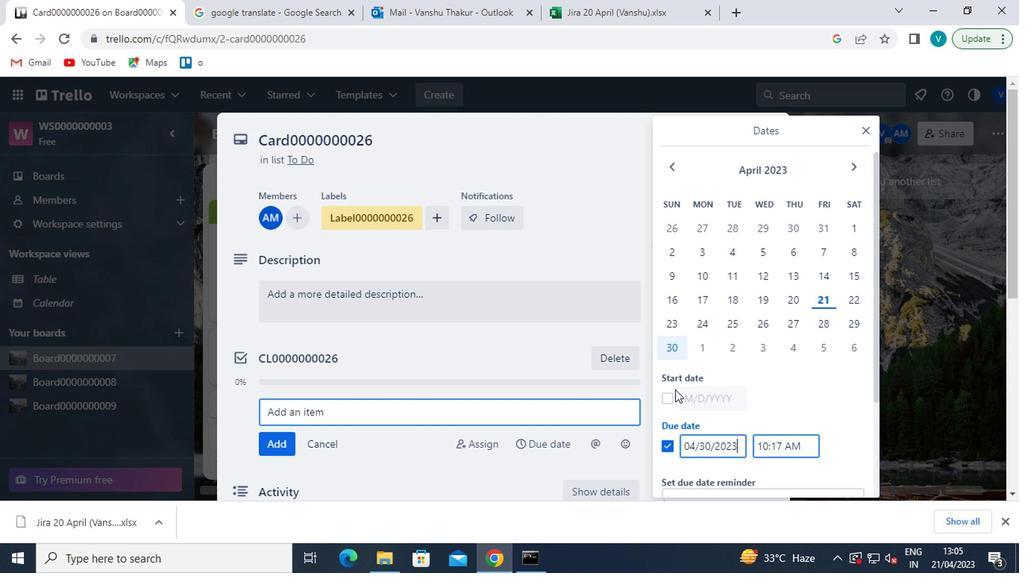 
Action: Mouse pressed left at (577, 380)
Screenshot: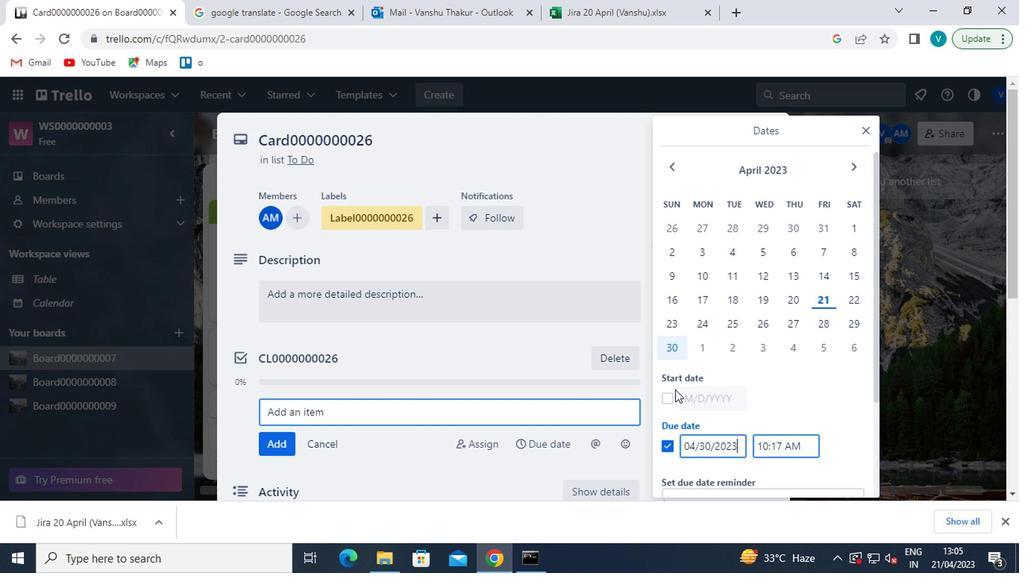 
Action: Mouse moved to (710, 221)
Screenshot: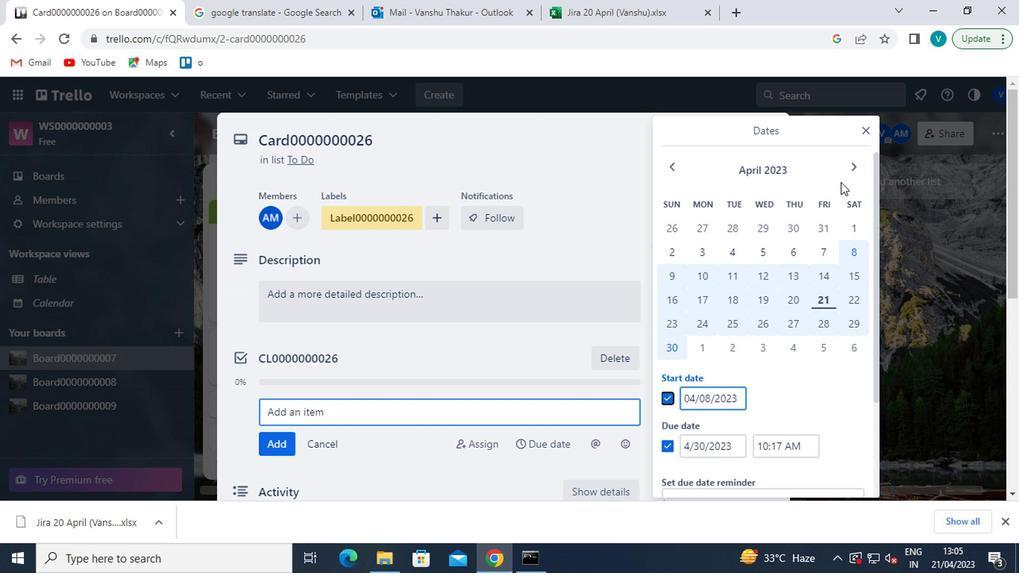 
Action: Mouse pressed left at (710, 221)
Screenshot: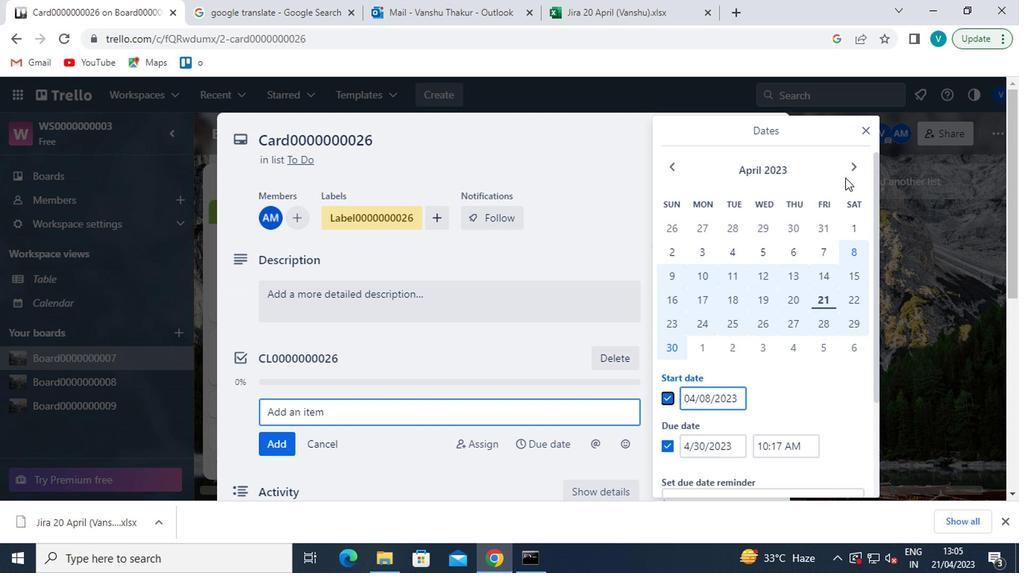
Action: Mouse moved to (600, 280)
Screenshot: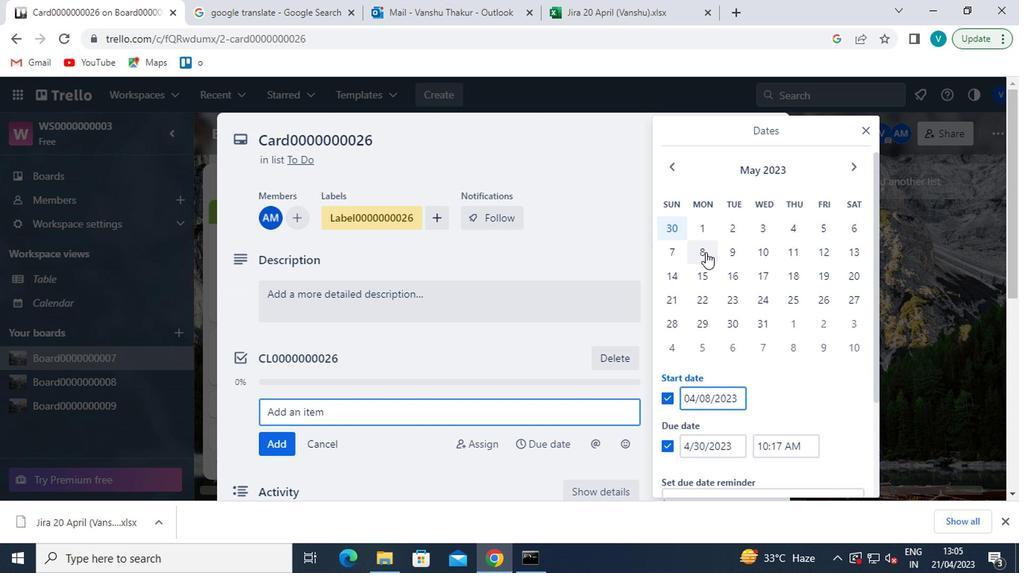 
Action: Mouse pressed left at (600, 280)
Screenshot: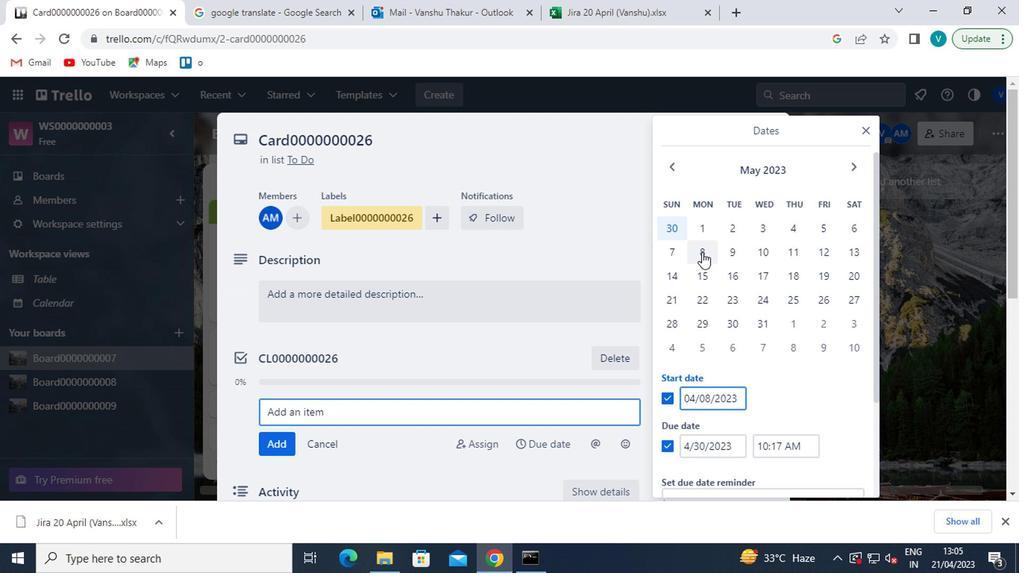 
Action: Mouse moved to (641, 329)
Screenshot: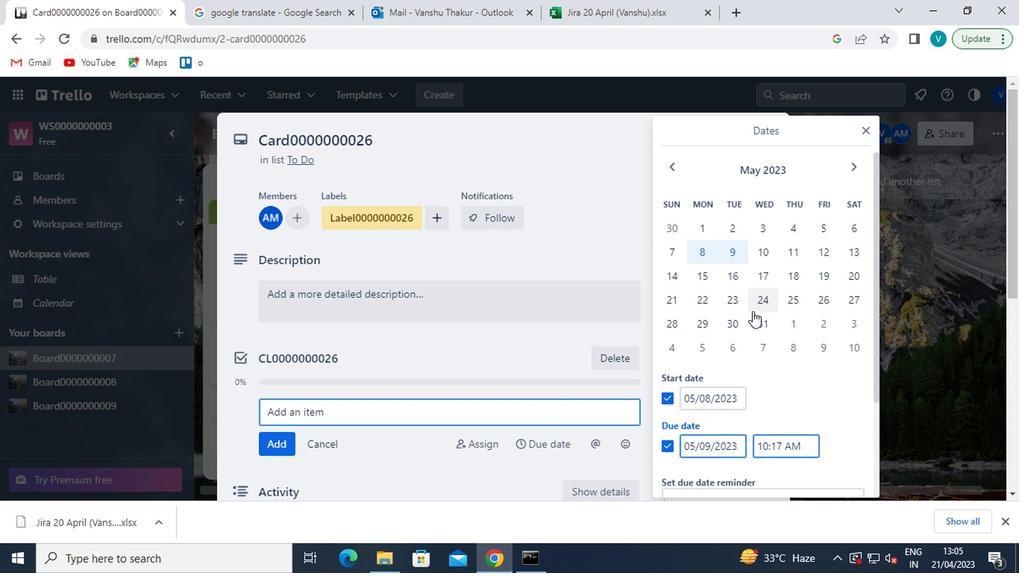 
Action: Mouse pressed left at (641, 329)
Screenshot: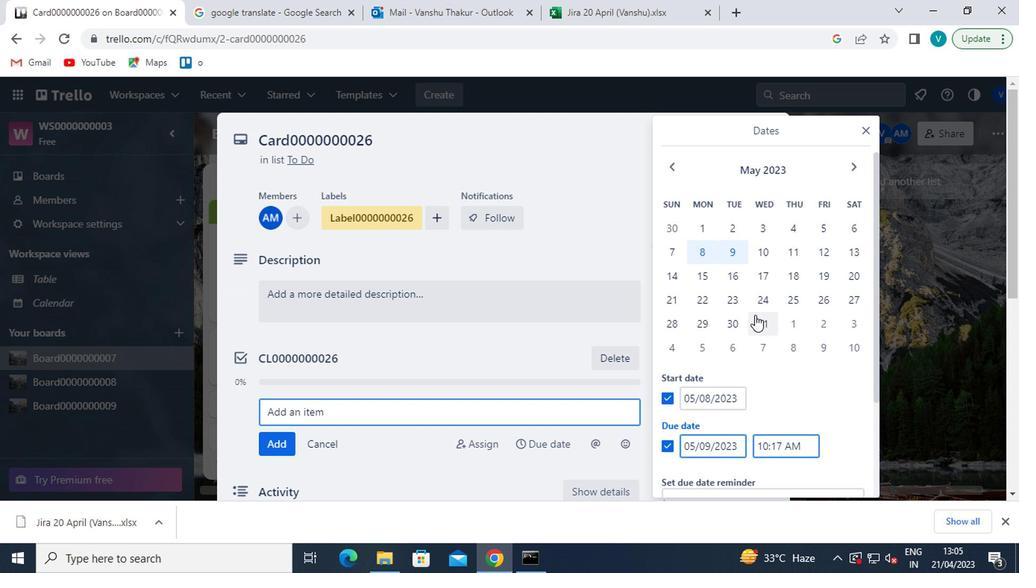 
Action: Mouse moved to (634, 352)
Screenshot: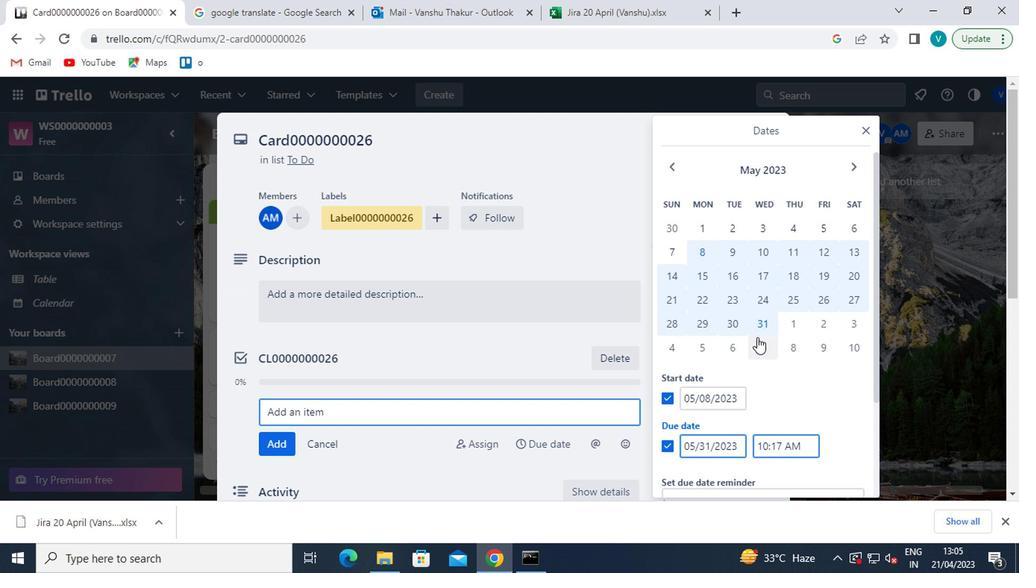 
Action: Mouse scrolled (634, 351) with delta (0, 0)
Screenshot: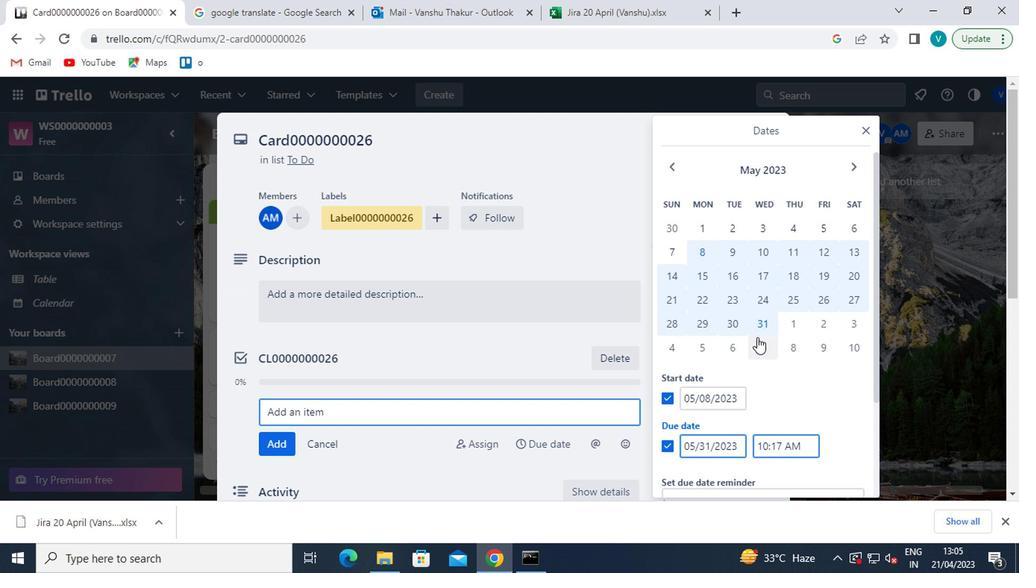
Action: Mouse moved to (630, 356)
Screenshot: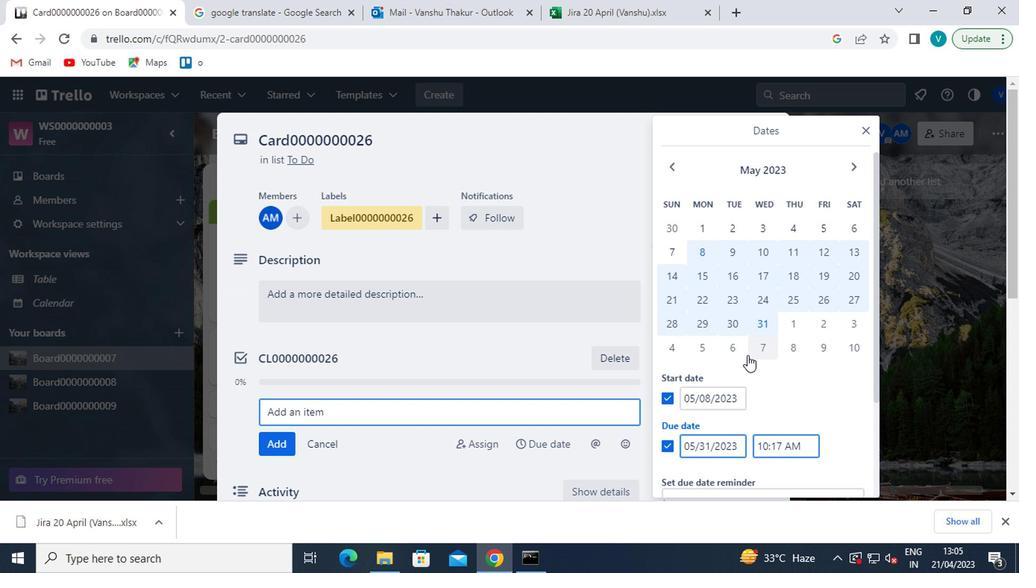 
Action: Mouse scrolled (630, 356) with delta (0, 0)
Screenshot: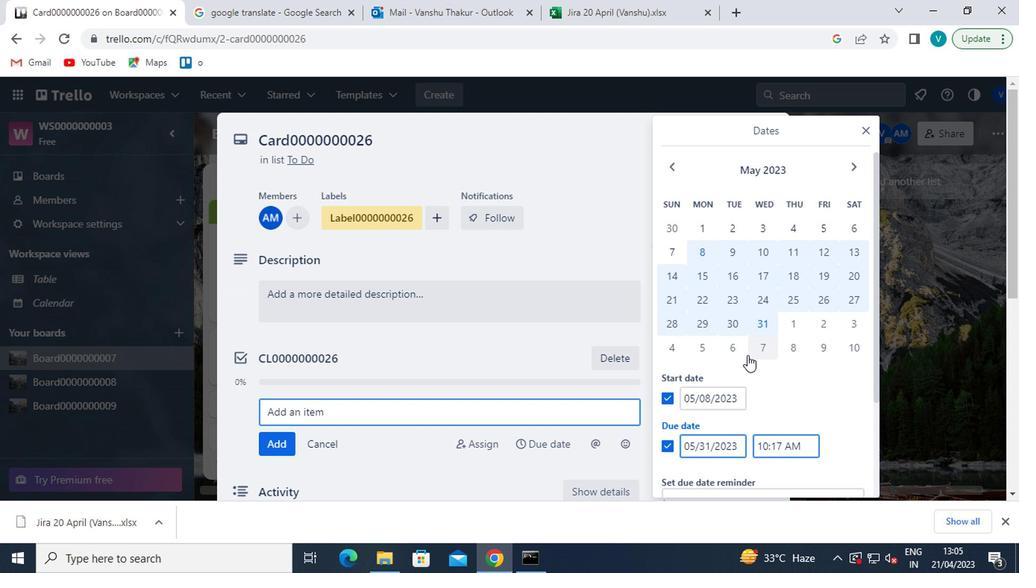 
Action: Mouse moved to (613, 410)
Screenshot: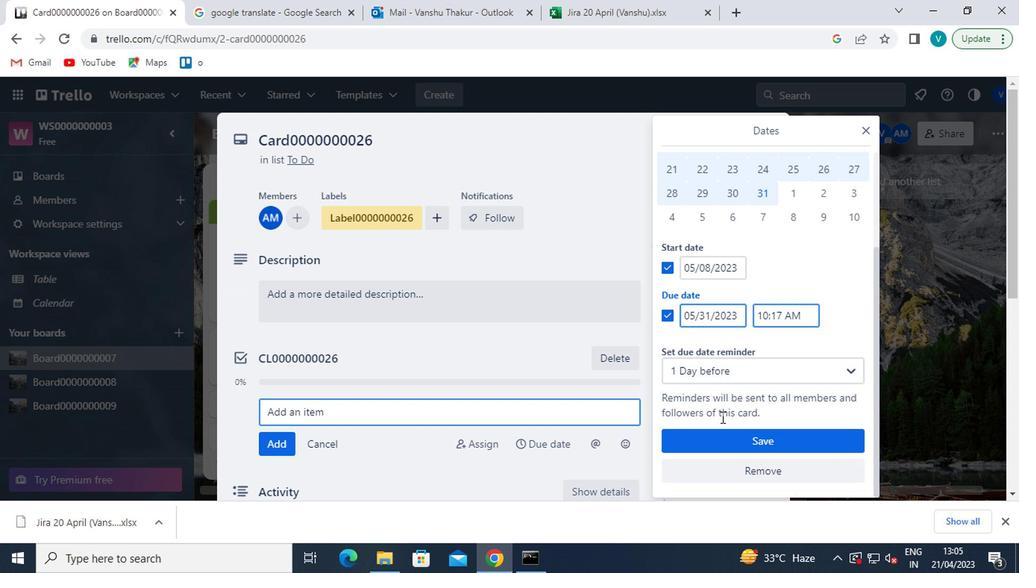 
Action: Mouse pressed left at (613, 410)
Screenshot: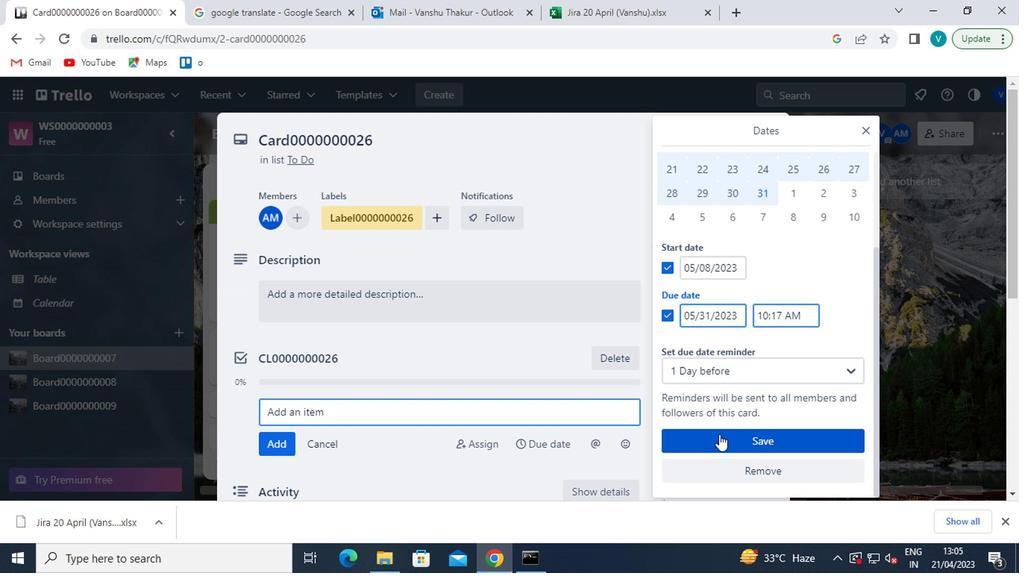 
Action: Mouse moved to (565, 288)
Screenshot: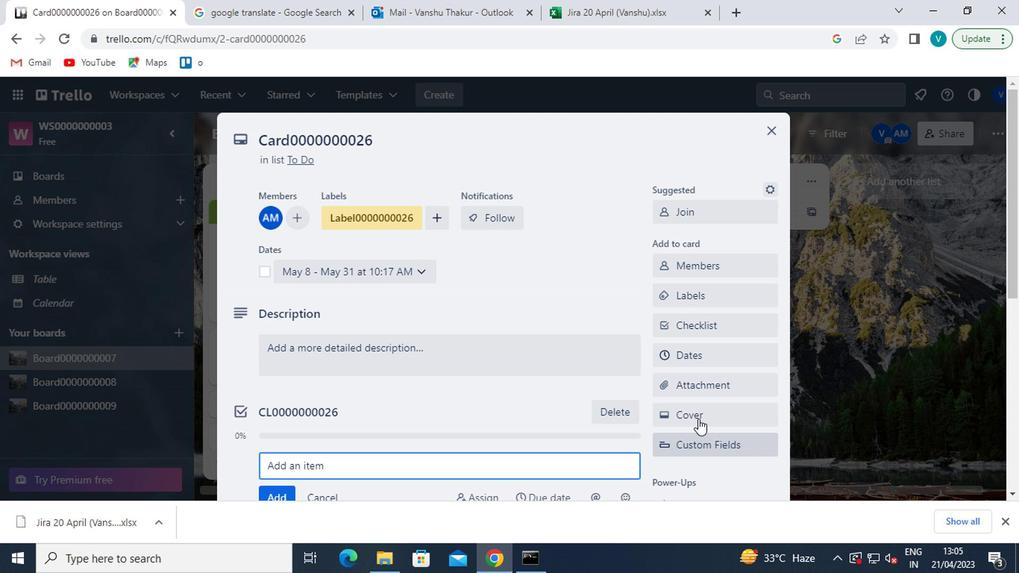 
